 Task: Search one way flight ticket for 5 adults, 2 children, 1 infant in seat and 1 infant on lap in economy from Denver: Denver International Airport to Riverton: Central Wyoming Regional Airport (was Riverton Regional) on 5-4-2023. Choice of flights is United. Number of bags: 10 checked bags. Price is upto 83000. Outbound departure time preference is 6:45.
Action: Mouse moved to (280, 271)
Screenshot: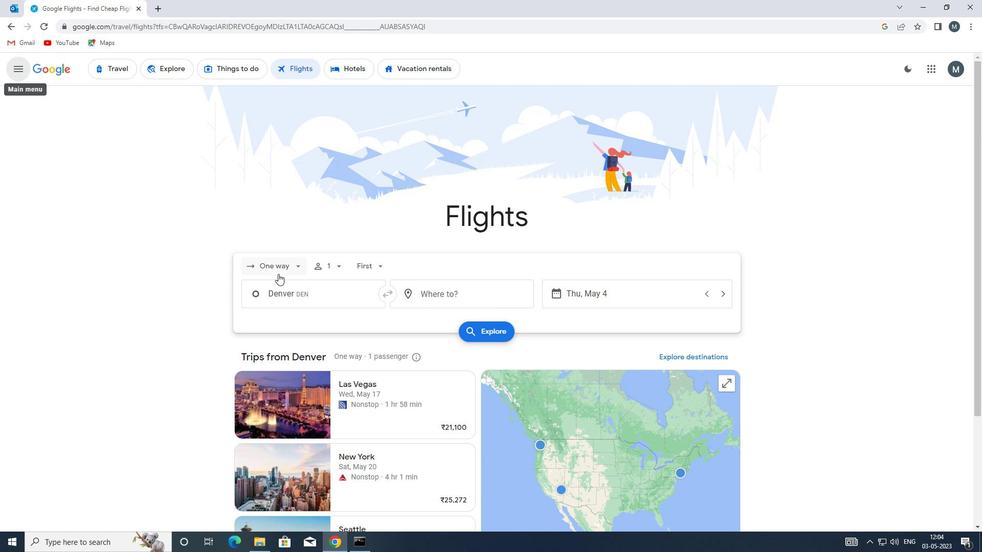 
Action: Mouse pressed left at (280, 271)
Screenshot: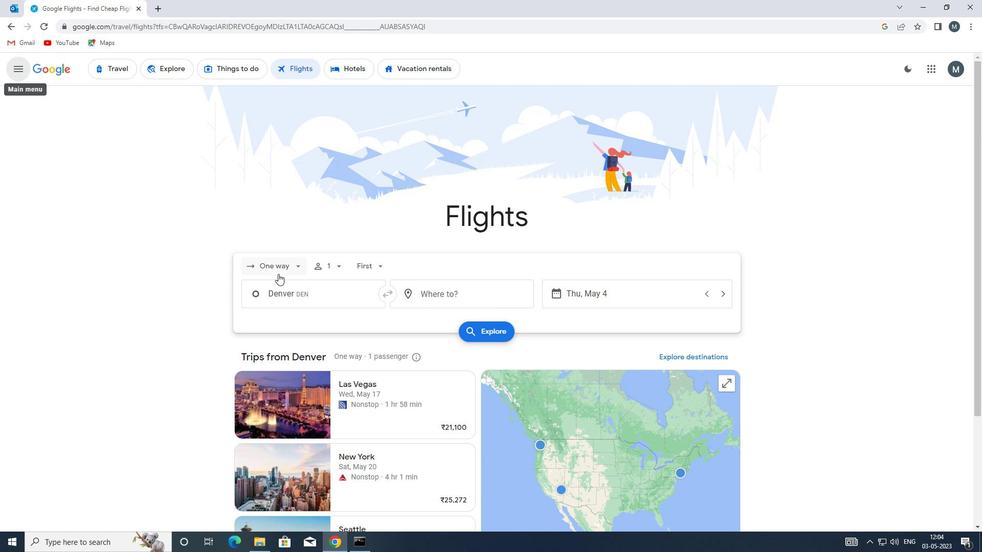 
Action: Mouse moved to (289, 314)
Screenshot: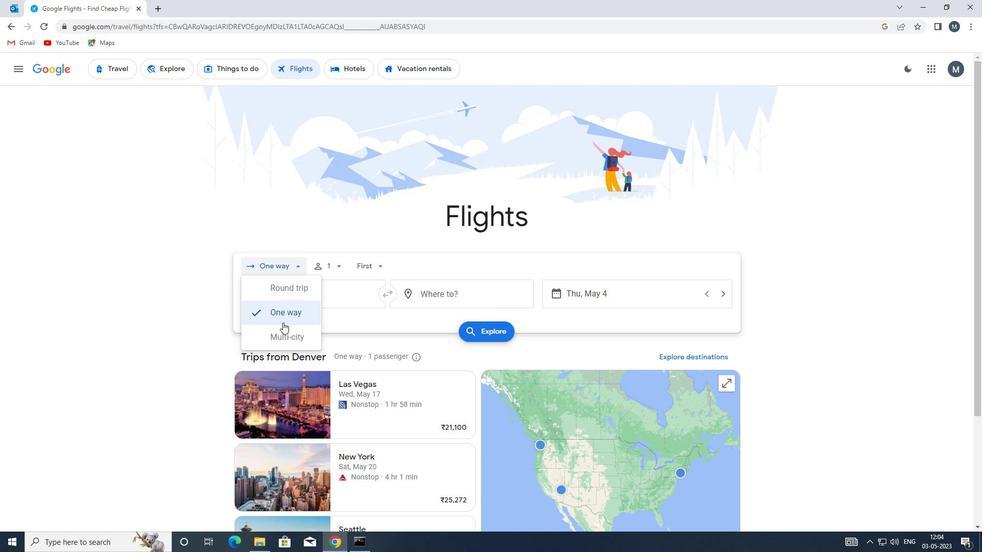 
Action: Mouse pressed left at (289, 314)
Screenshot: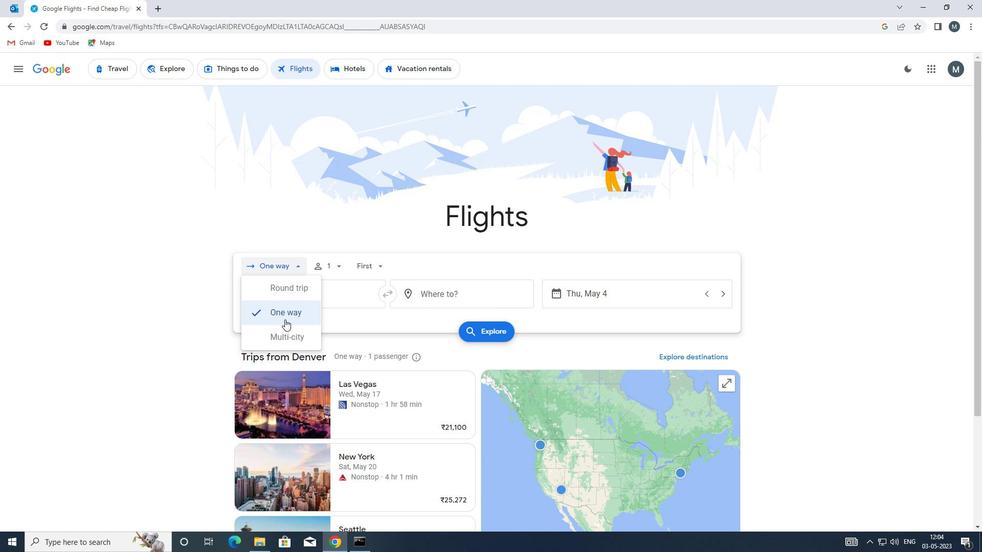 
Action: Mouse moved to (334, 268)
Screenshot: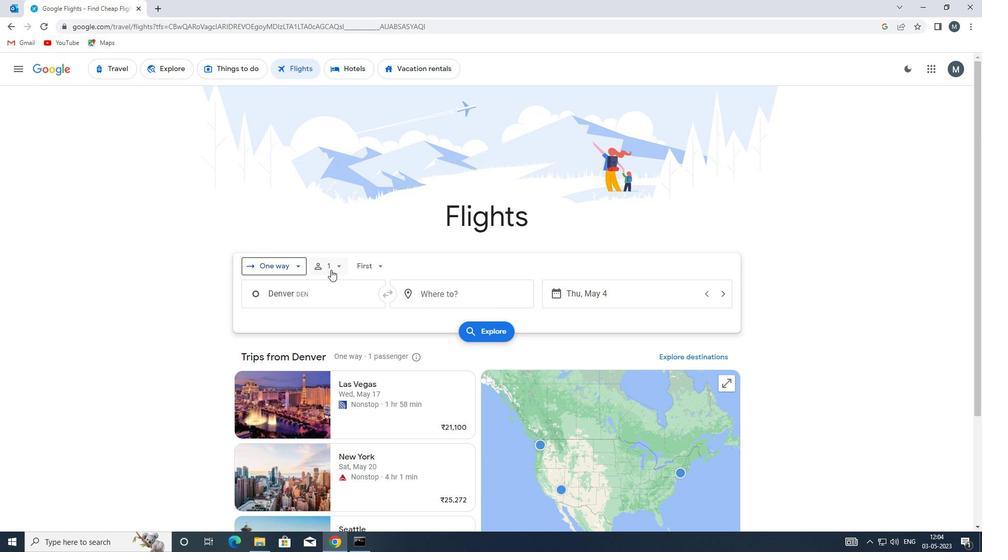 
Action: Mouse pressed left at (334, 268)
Screenshot: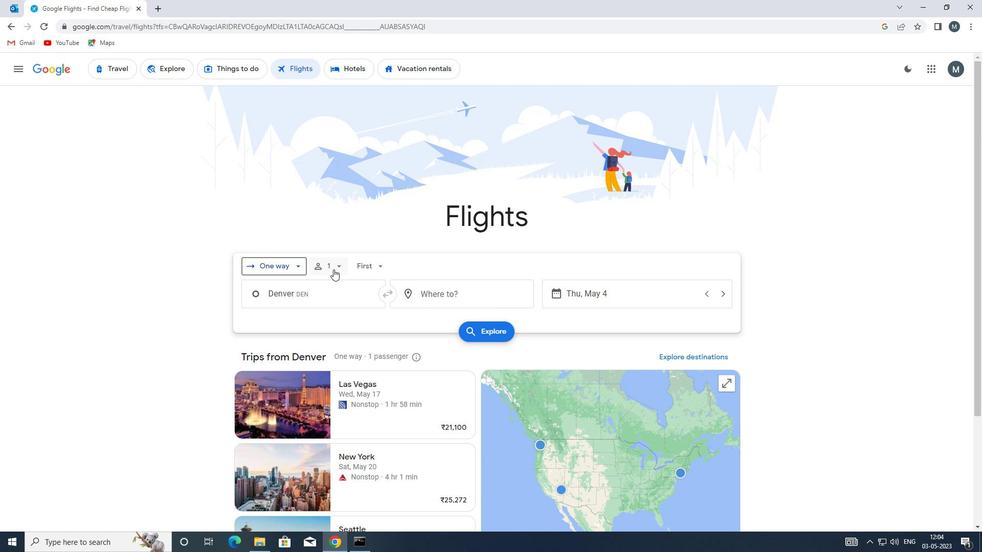 
Action: Mouse moved to (417, 293)
Screenshot: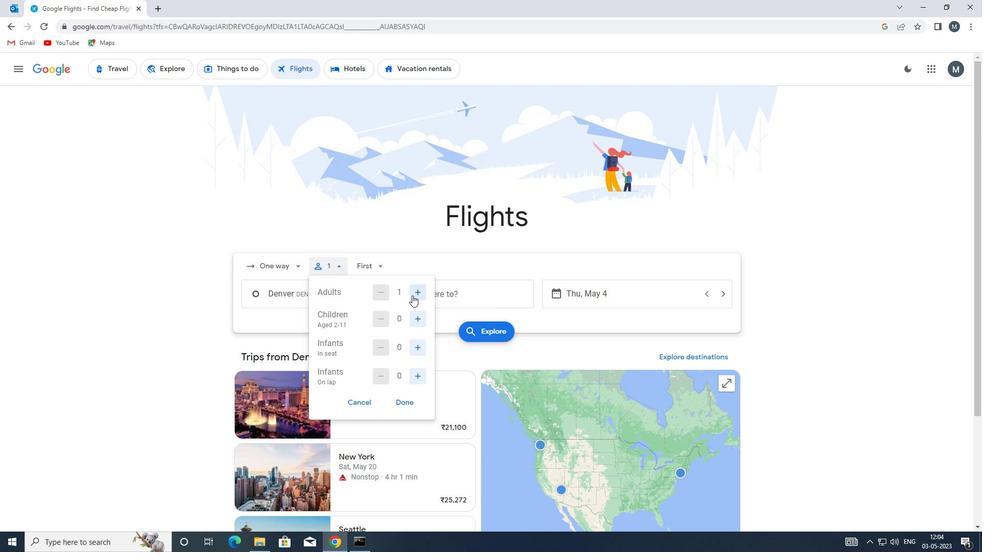 
Action: Mouse pressed left at (417, 293)
Screenshot: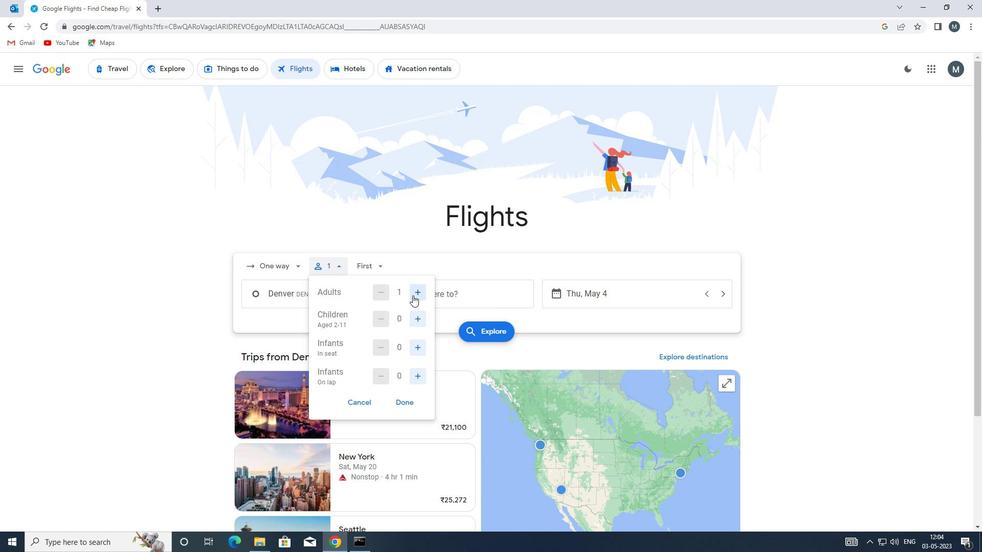 
Action: Mouse pressed left at (417, 293)
Screenshot: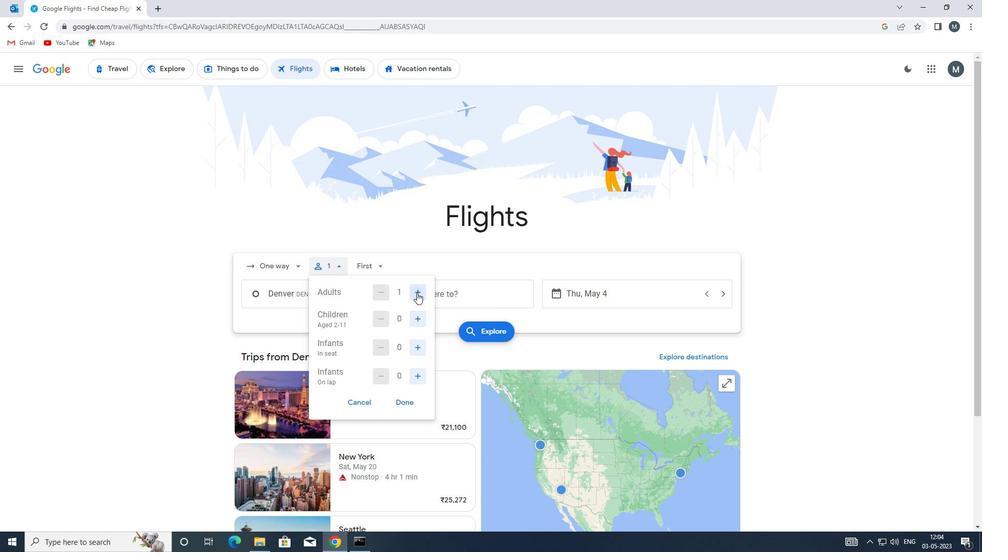 
Action: Mouse pressed left at (417, 293)
Screenshot: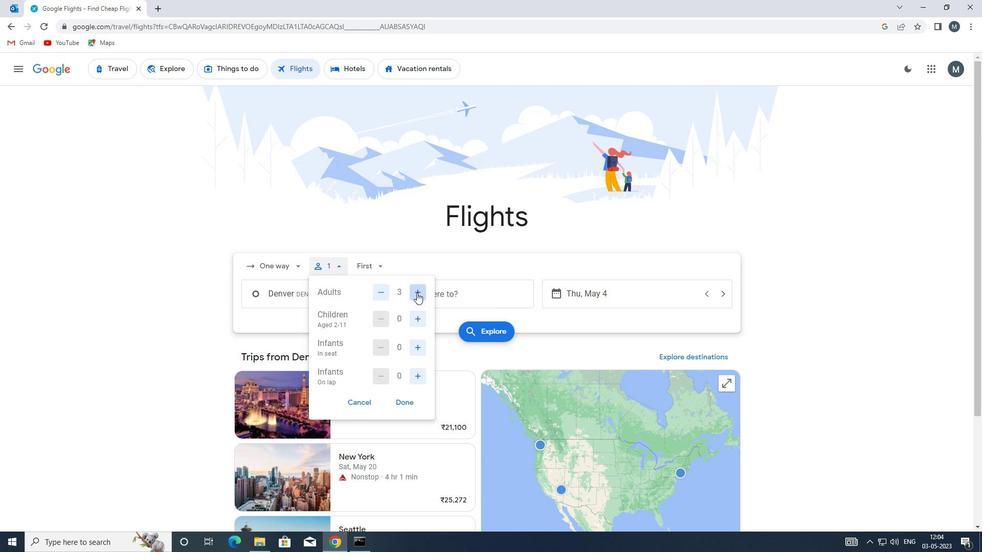 
Action: Mouse pressed left at (417, 293)
Screenshot: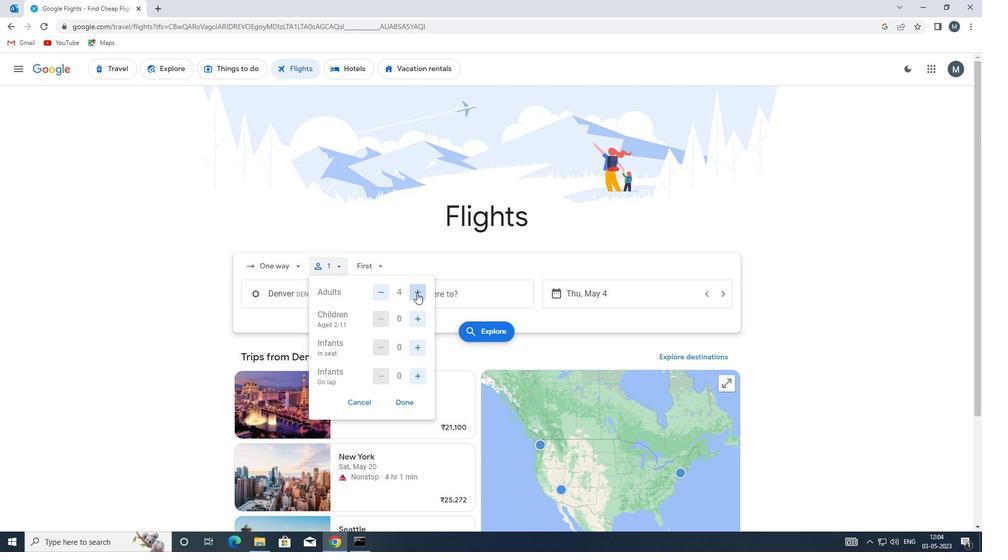 
Action: Mouse moved to (419, 322)
Screenshot: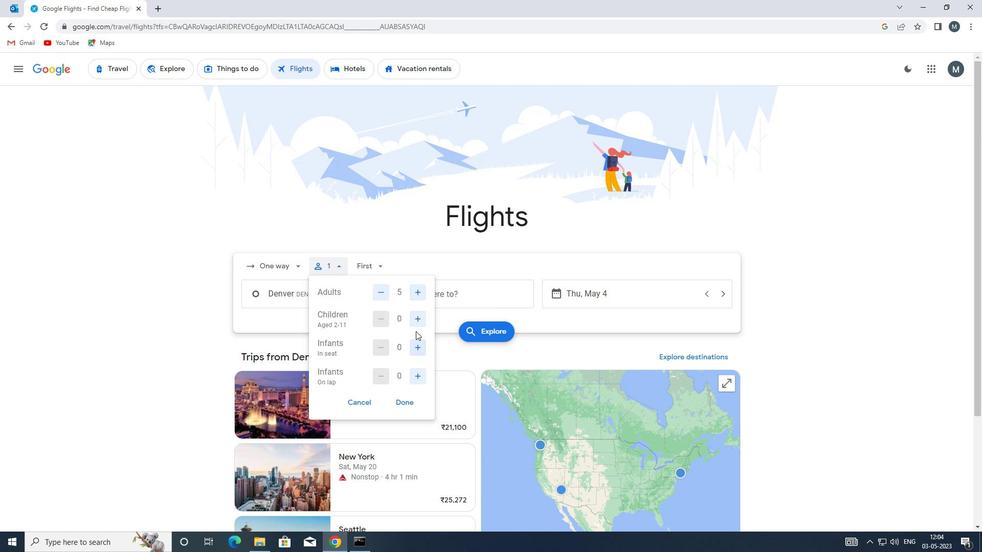 
Action: Mouse pressed left at (419, 322)
Screenshot: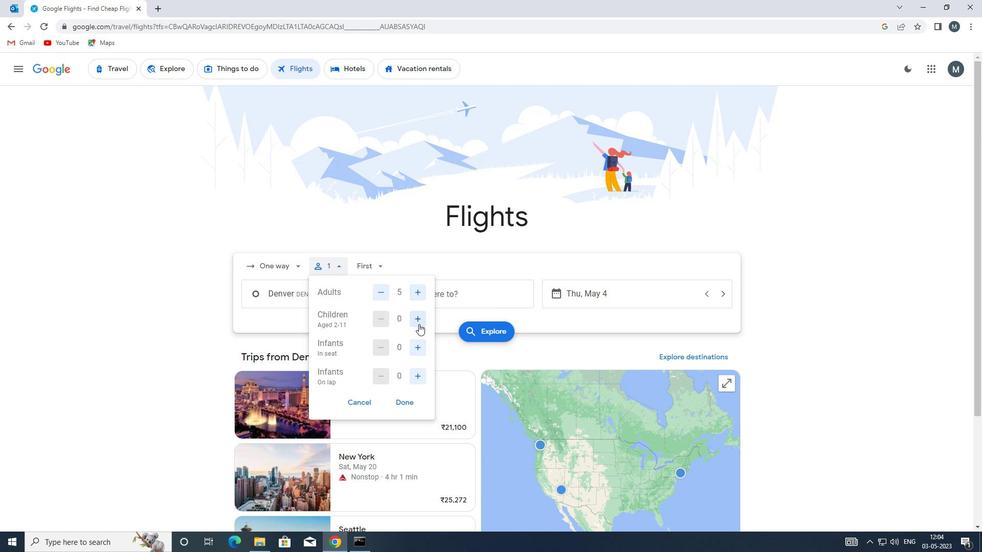 
Action: Mouse moved to (419, 319)
Screenshot: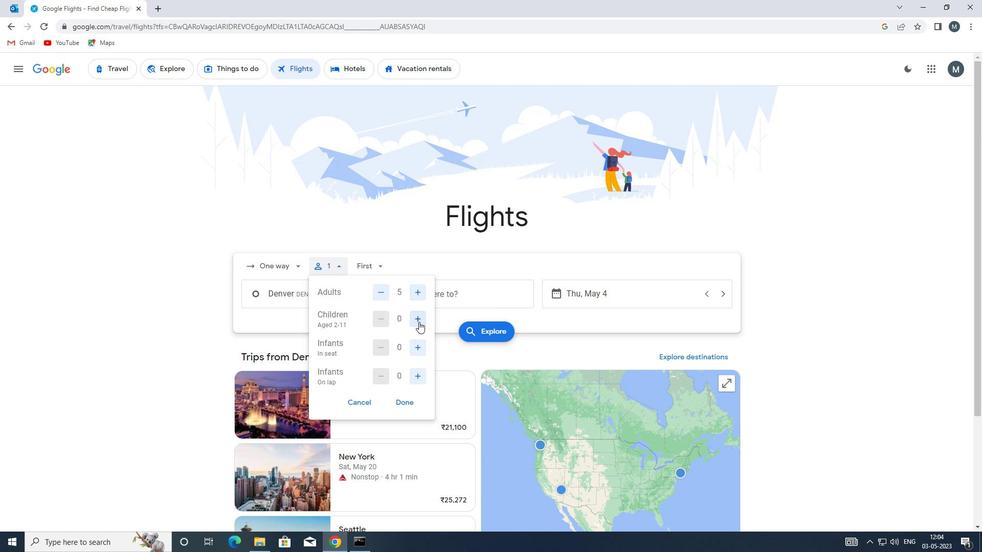 
Action: Mouse pressed left at (419, 319)
Screenshot: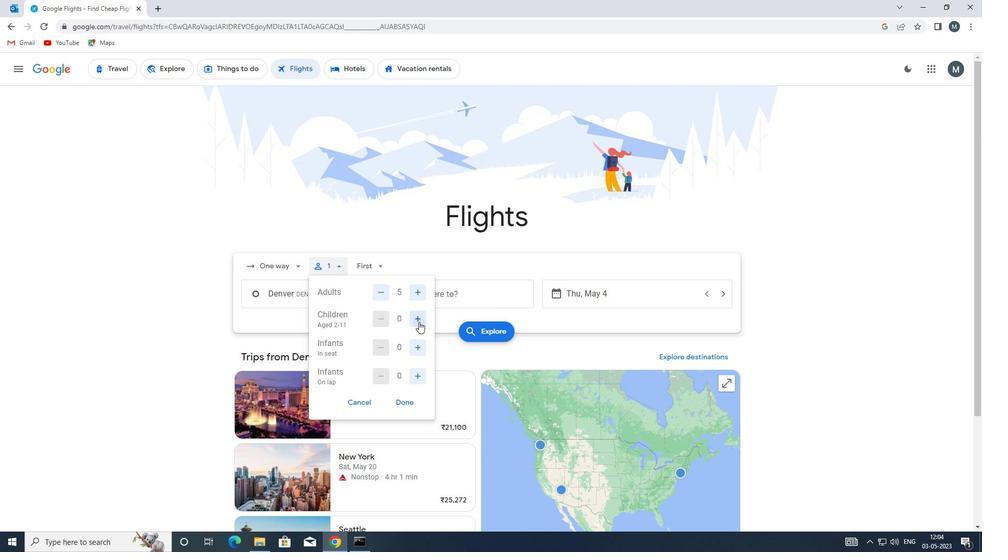 
Action: Mouse moved to (414, 343)
Screenshot: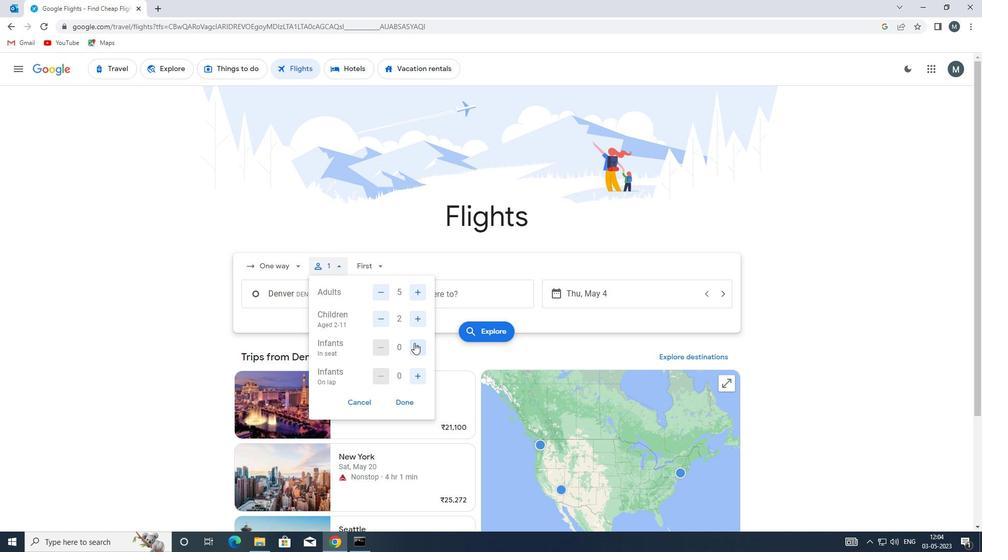 
Action: Mouse pressed left at (414, 343)
Screenshot: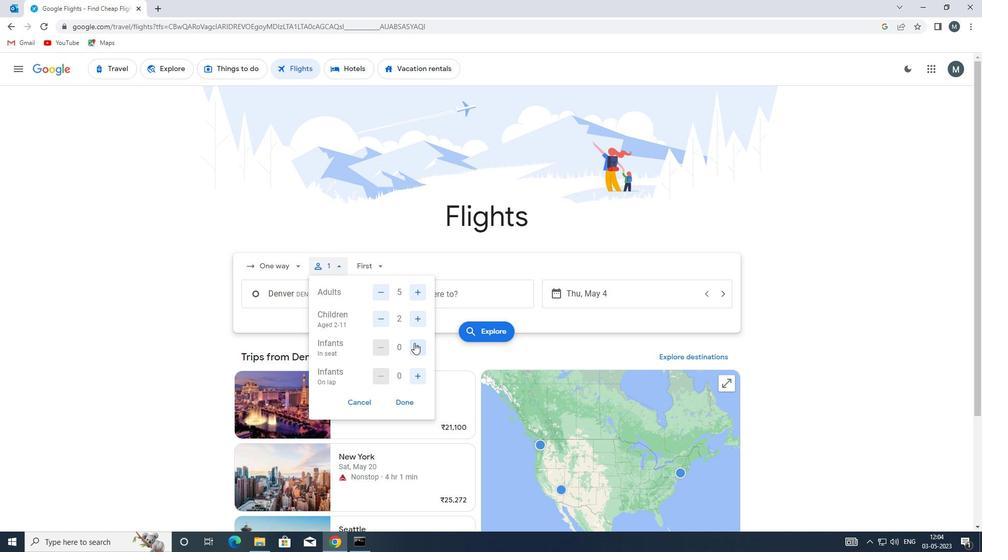 
Action: Mouse moved to (416, 374)
Screenshot: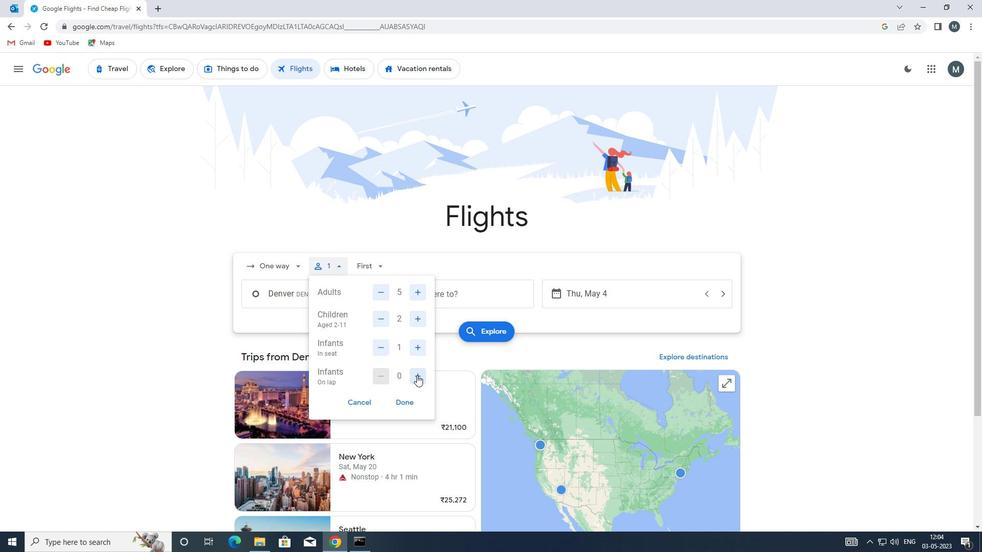 
Action: Mouse pressed left at (416, 374)
Screenshot: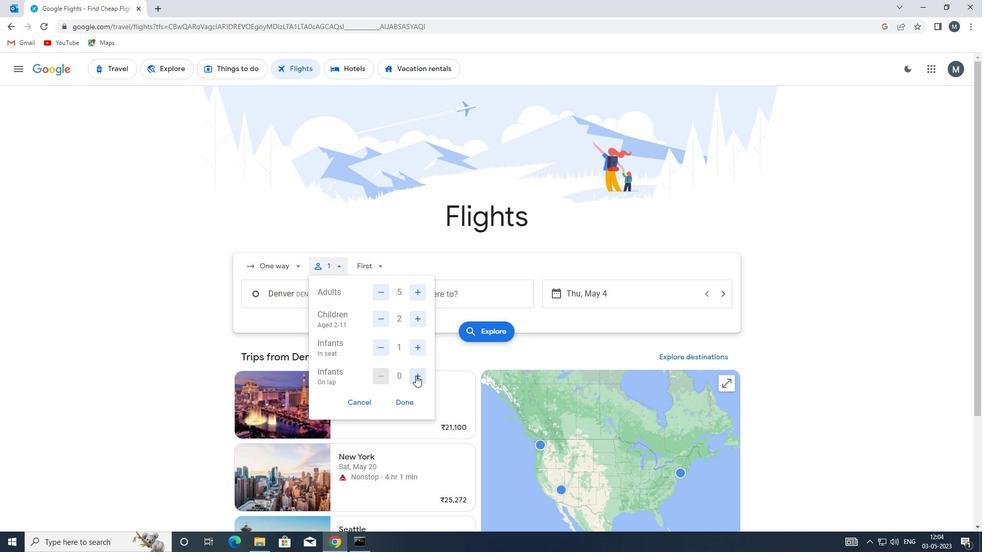 
Action: Mouse moved to (410, 403)
Screenshot: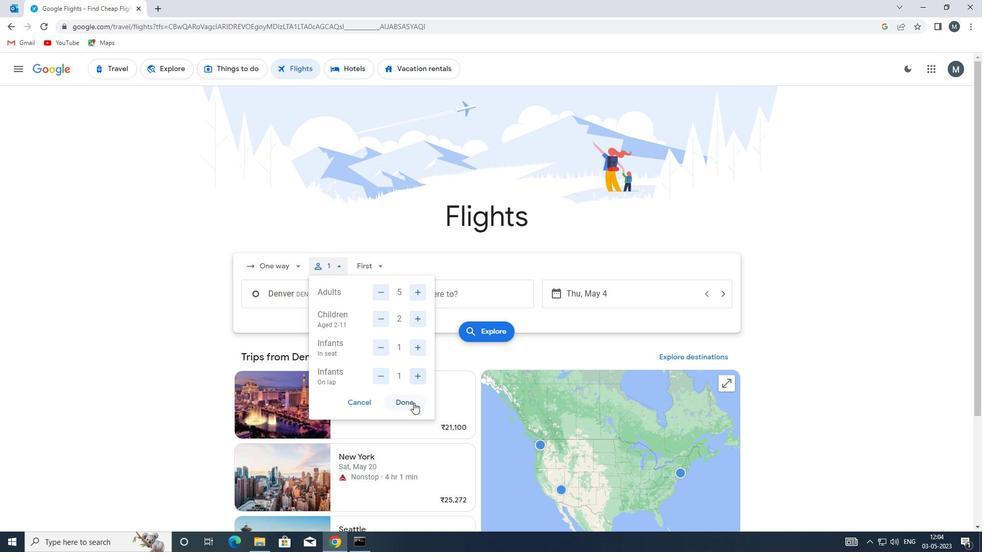 
Action: Mouse pressed left at (410, 403)
Screenshot: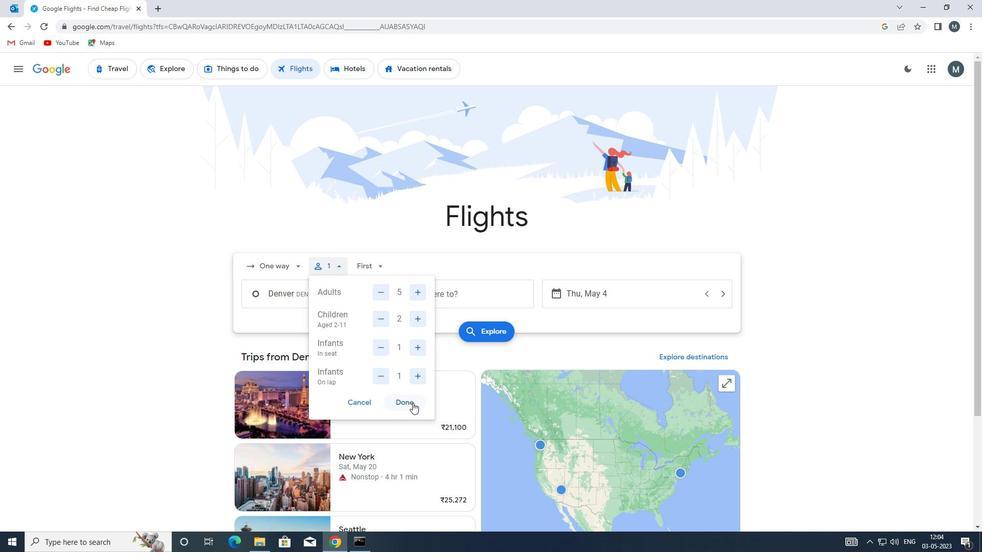 
Action: Mouse moved to (376, 268)
Screenshot: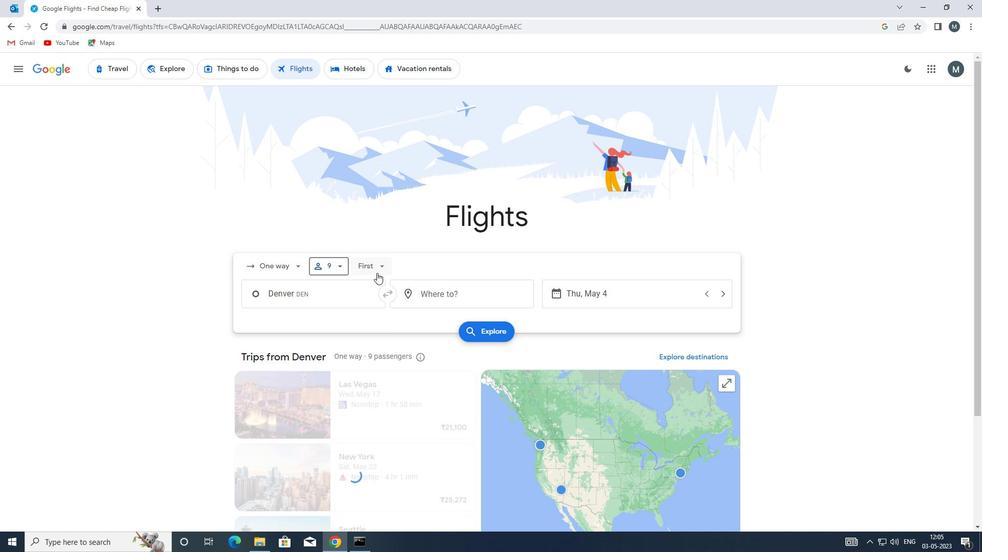 
Action: Mouse pressed left at (376, 268)
Screenshot: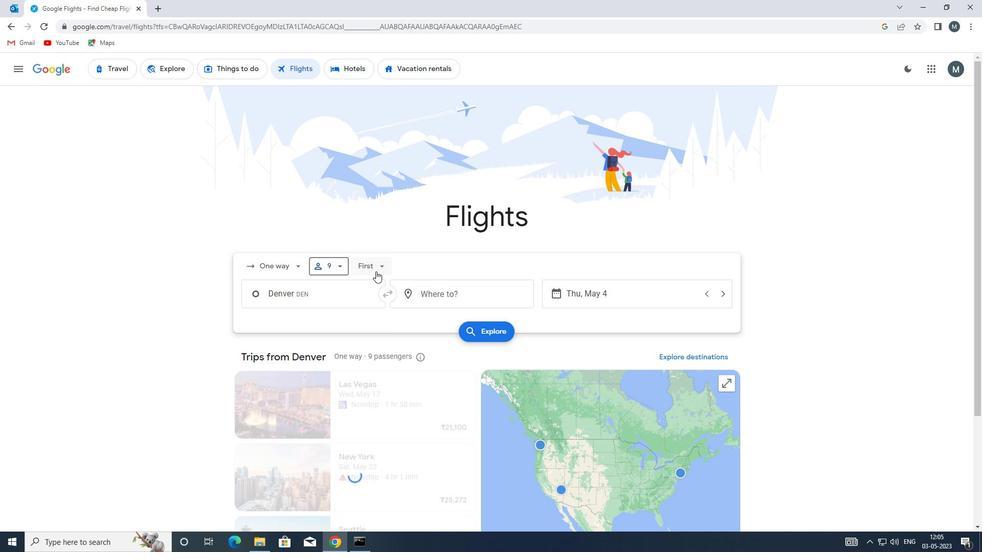 
Action: Mouse moved to (396, 288)
Screenshot: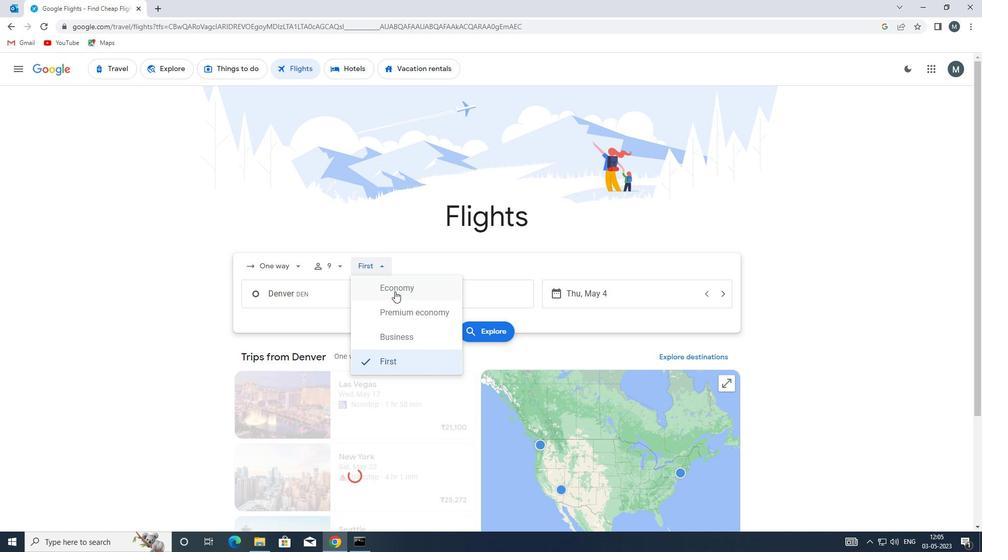 
Action: Mouse pressed left at (396, 288)
Screenshot: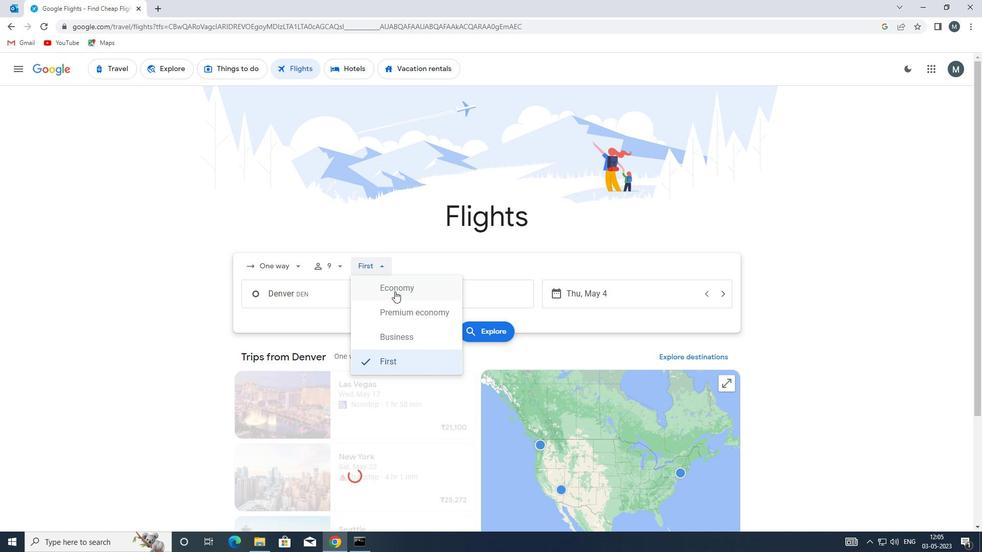 
Action: Mouse moved to (321, 300)
Screenshot: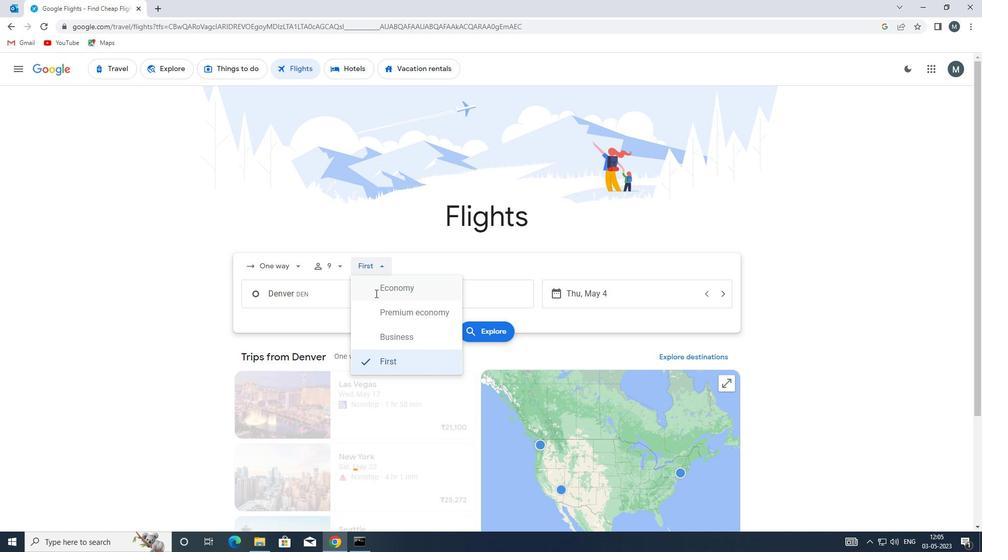 
Action: Mouse pressed left at (321, 300)
Screenshot: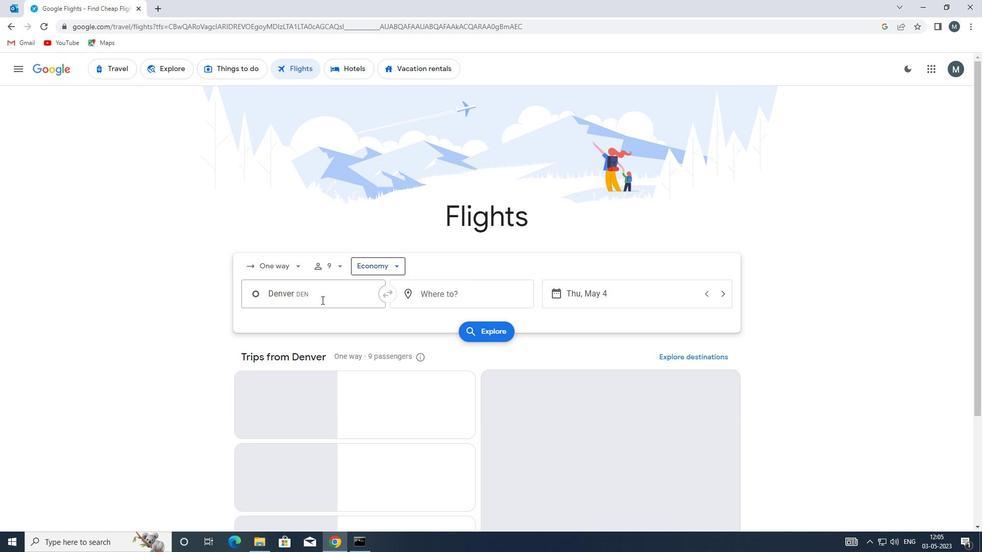 
Action: Mouse moved to (321, 299)
Screenshot: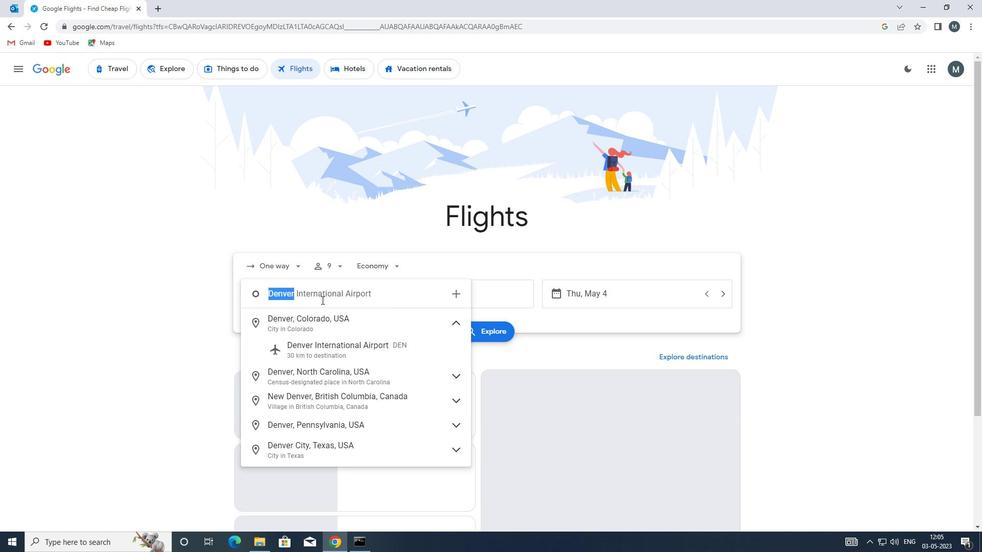 
Action: Key pressed <Key.enter>
Screenshot: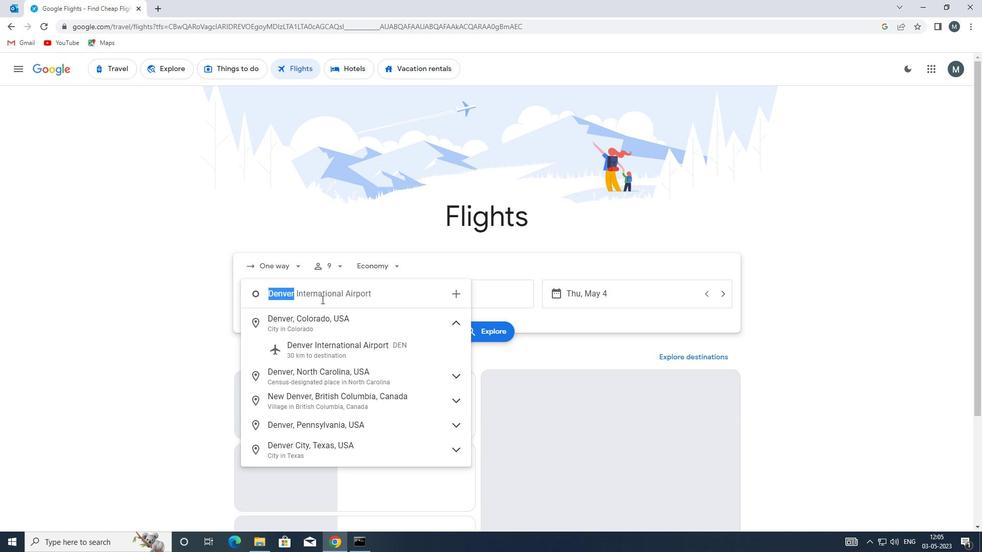 
Action: Mouse moved to (429, 291)
Screenshot: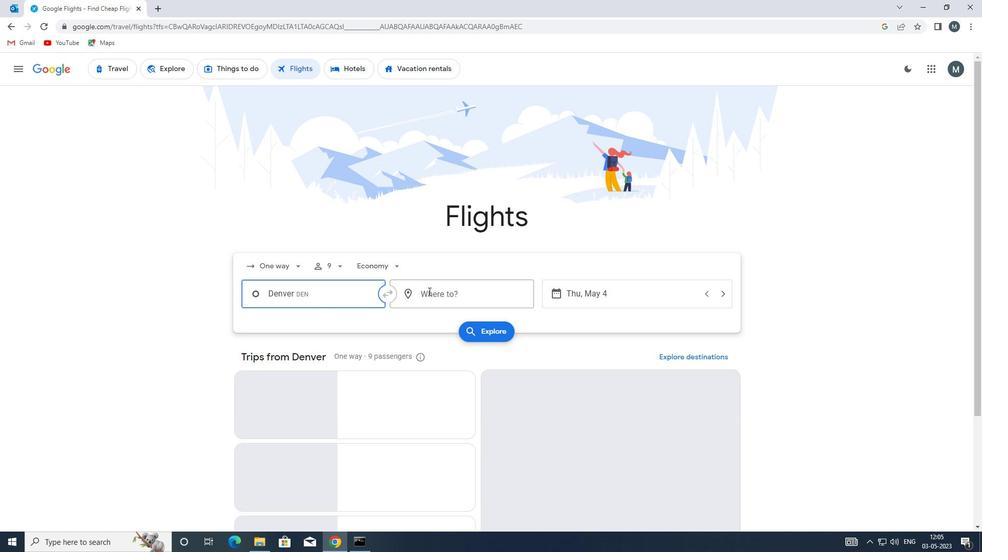 
Action: Mouse pressed left at (429, 291)
Screenshot: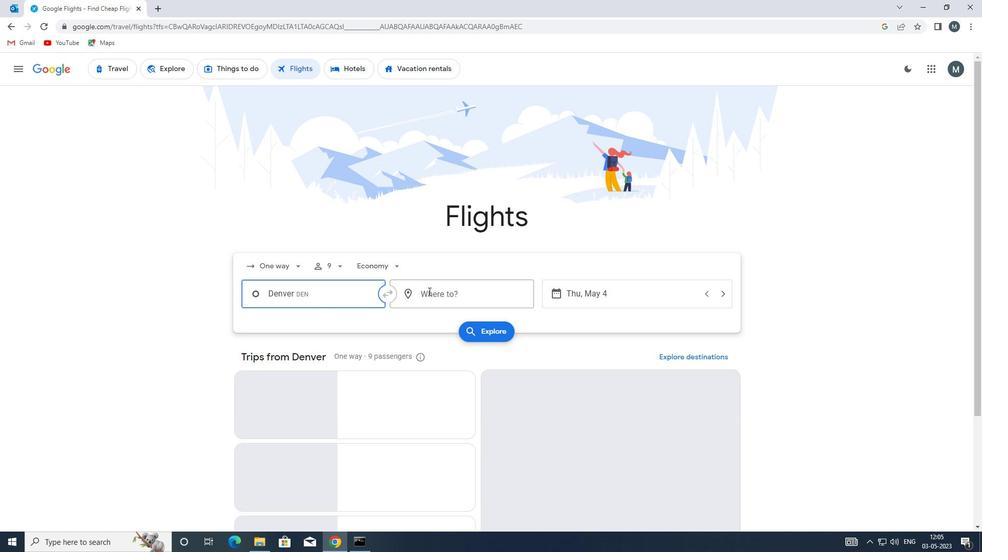 
Action: Mouse moved to (428, 291)
Screenshot: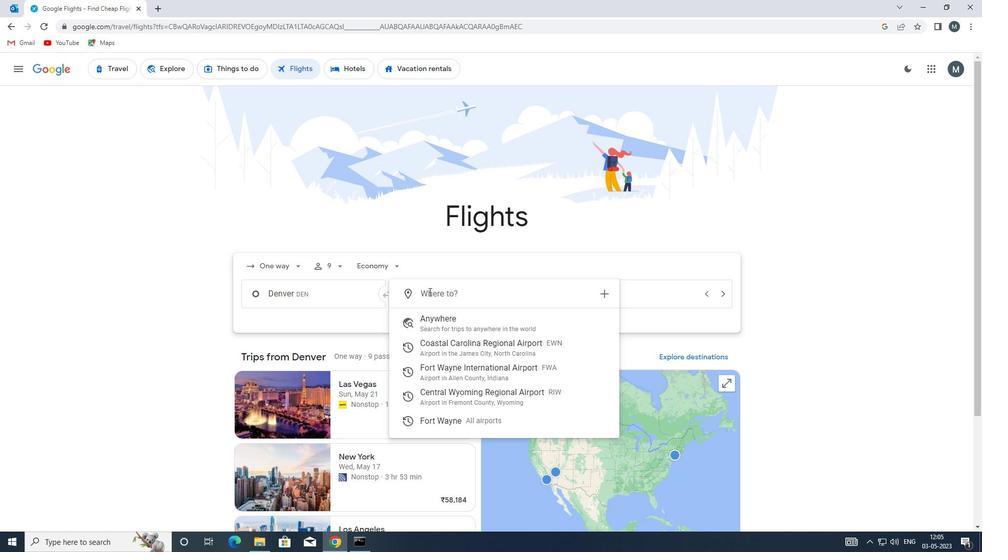 
Action: Key pressed ri
Screenshot: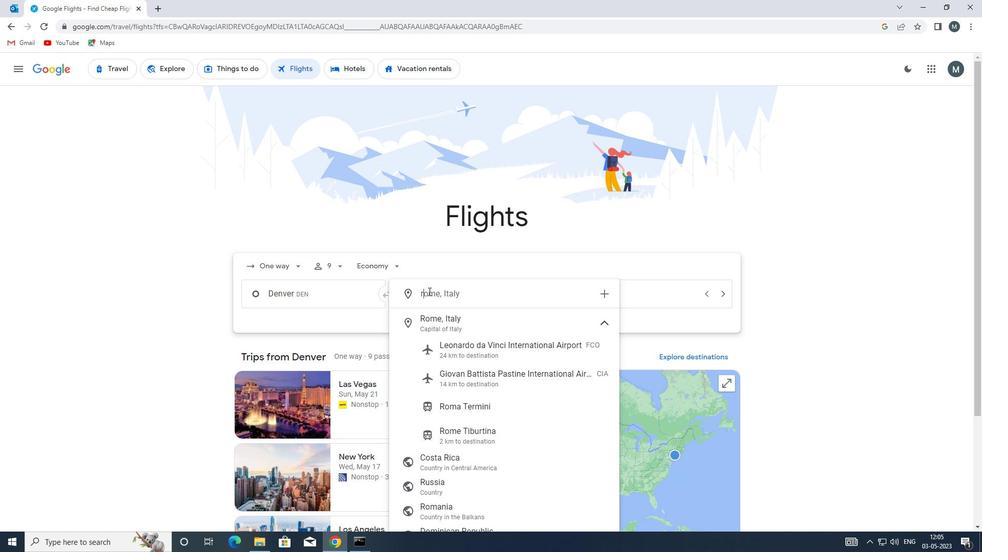 
Action: Mouse moved to (426, 289)
Screenshot: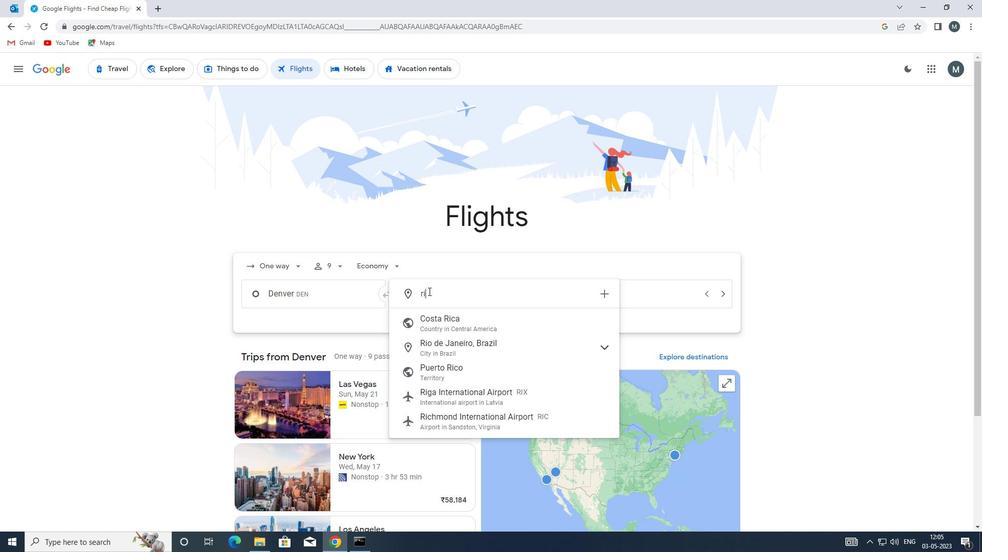 
Action: Key pressed w
Screenshot: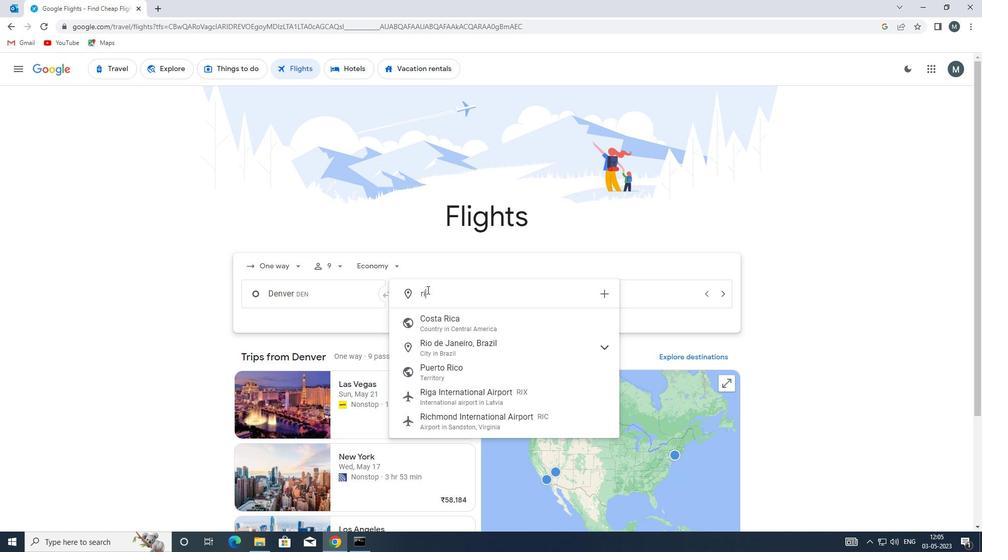 
Action: Mouse moved to (478, 324)
Screenshot: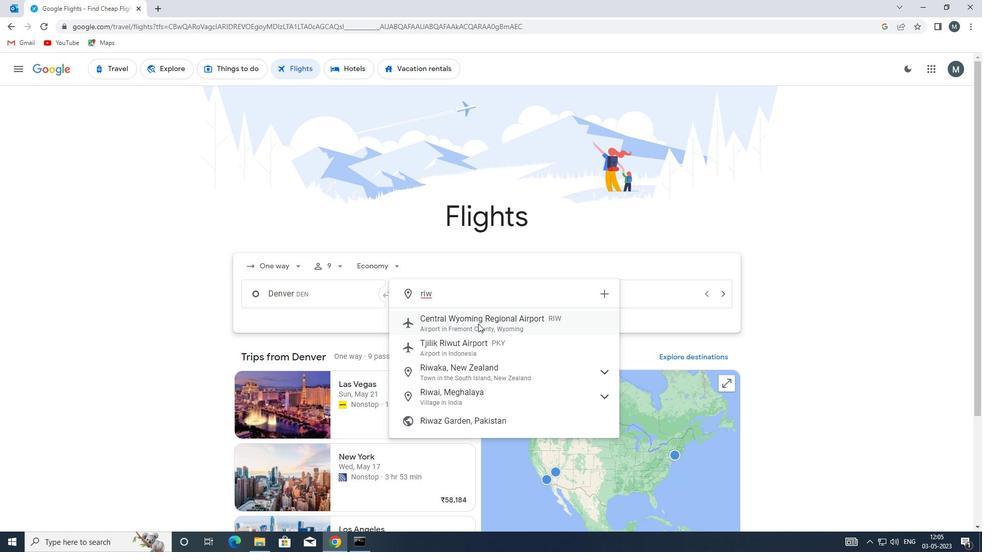 
Action: Mouse pressed left at (478, 324)
Screenshot: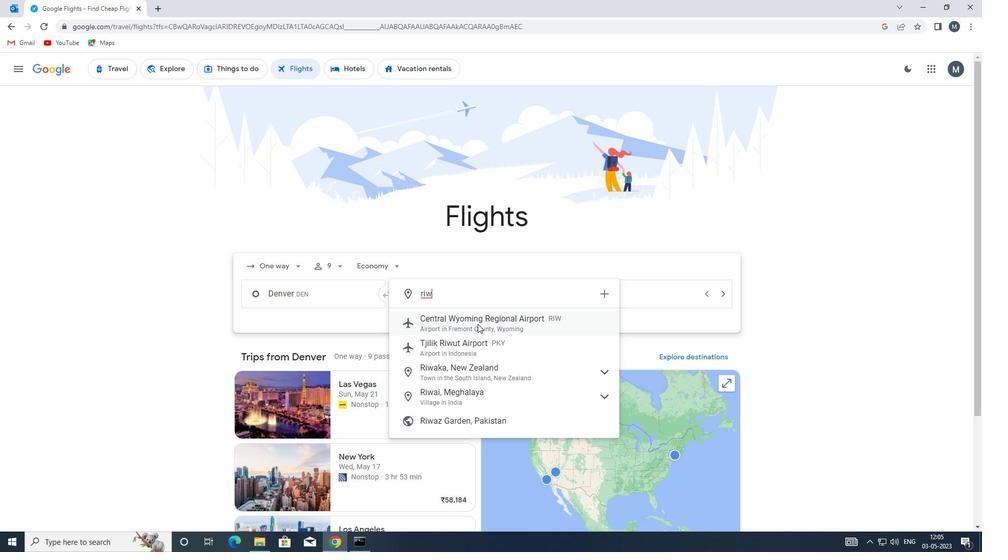 
Action: Mouse moved to (565, 292)
Screenshot: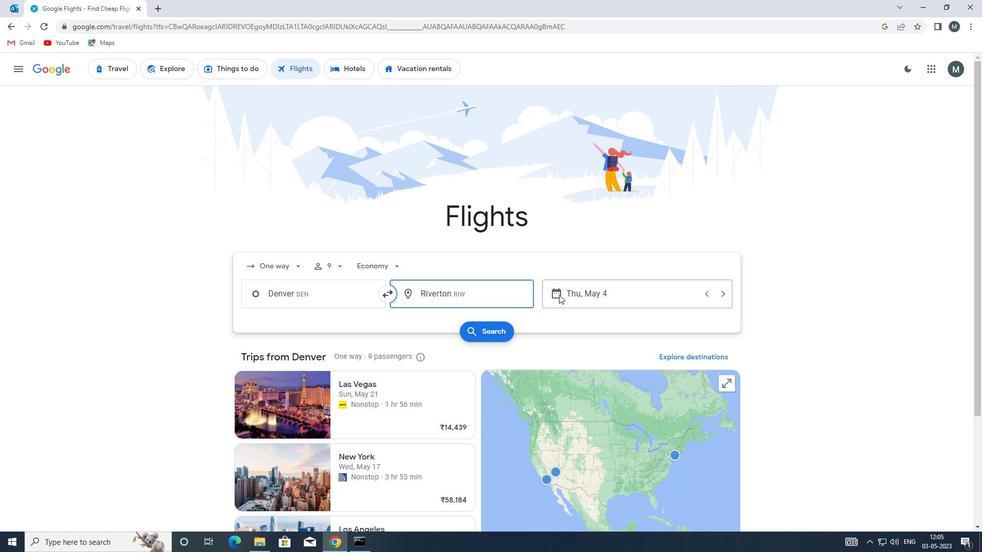 
Action: Mouse pressed left at (565, 292)
Screenshot: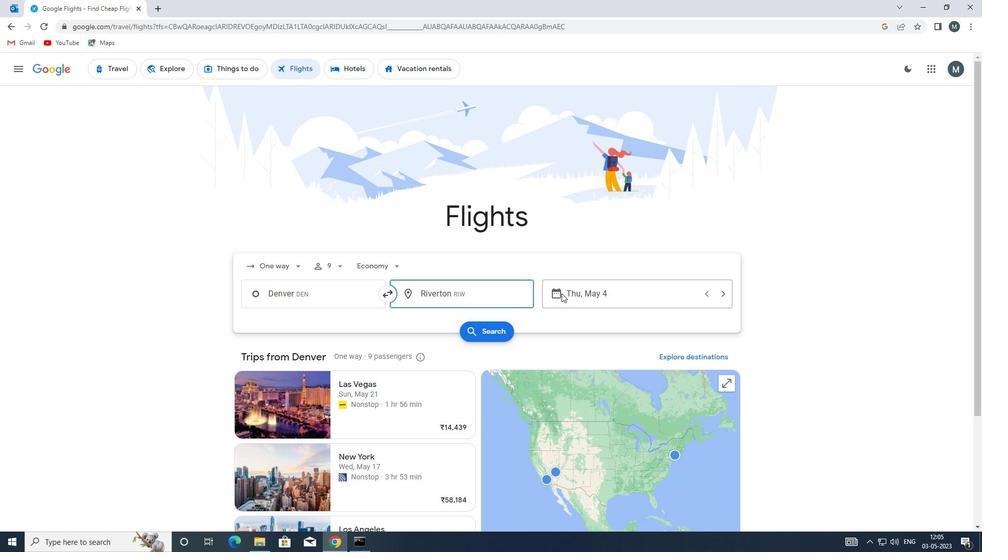 
Action: Mouse moved to (469, 343)
Screenshot: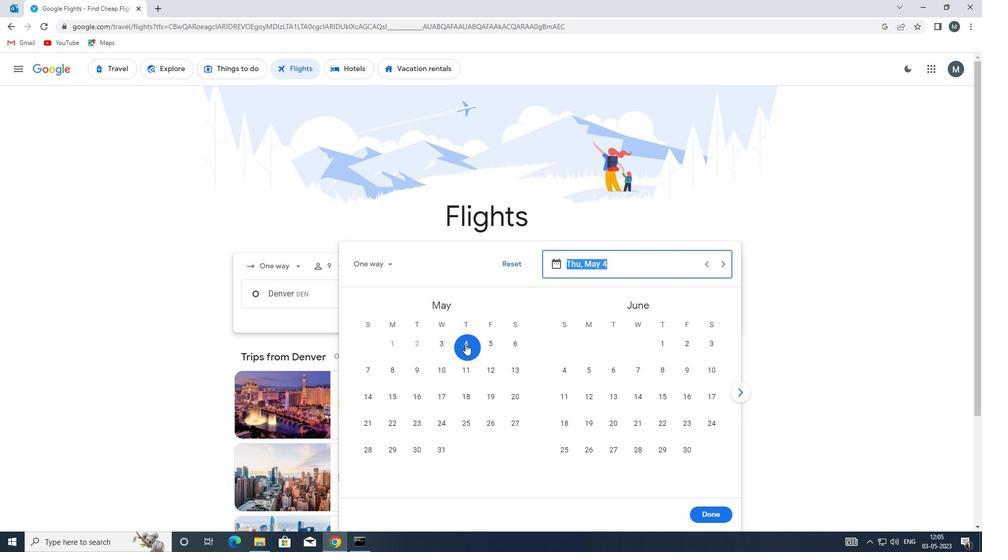 
Action: Mouse pressed left at (469, 343)
Screenshot: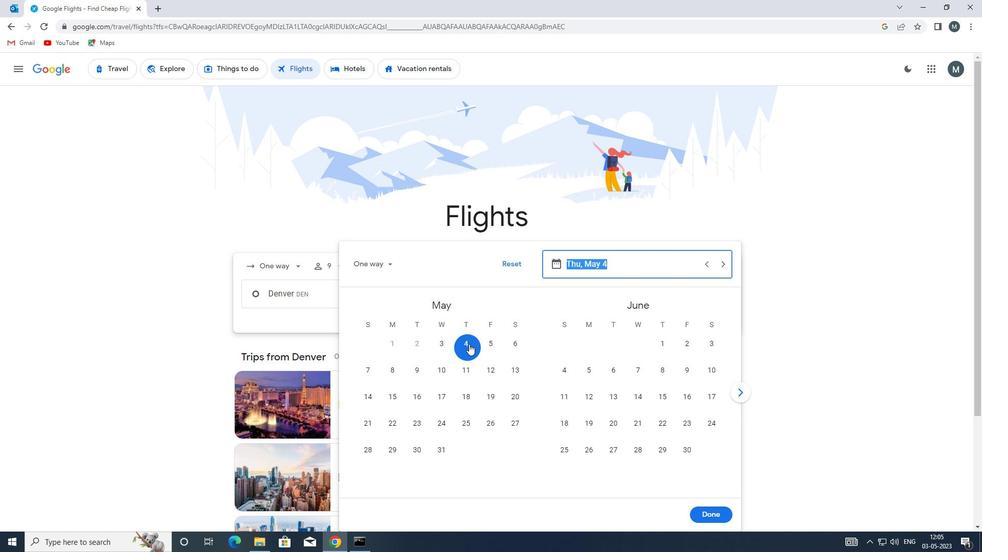
Action: Mouse moved to (711, 515)
Screenshot: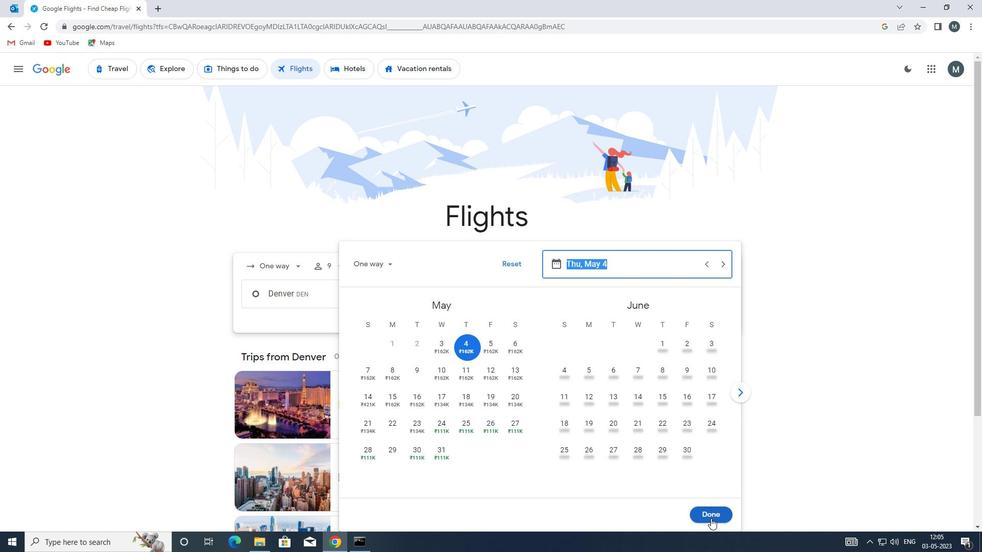 
Action: Mouse pressed left at (711, 515)
Screenshot: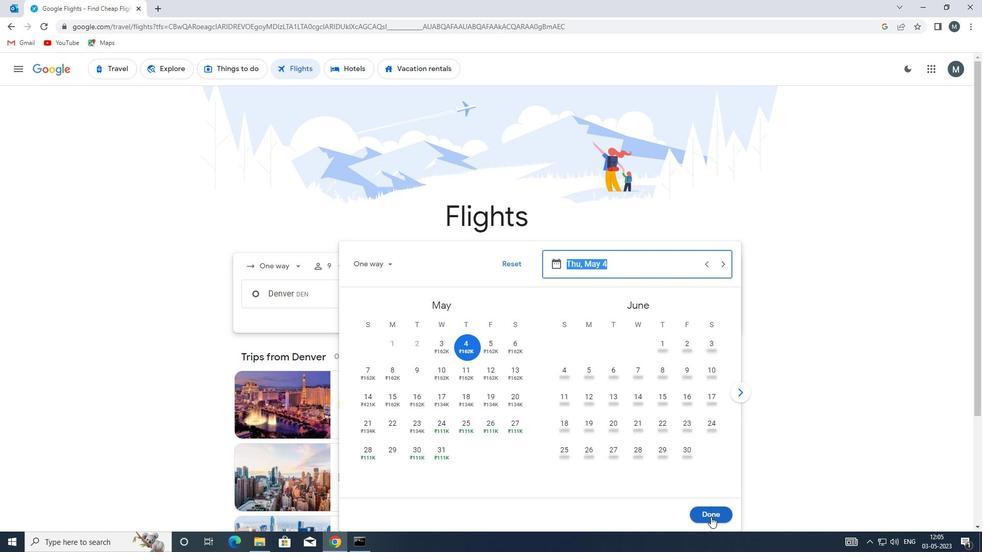 
Action: Mouse moved to (484, 330)
Screenshot: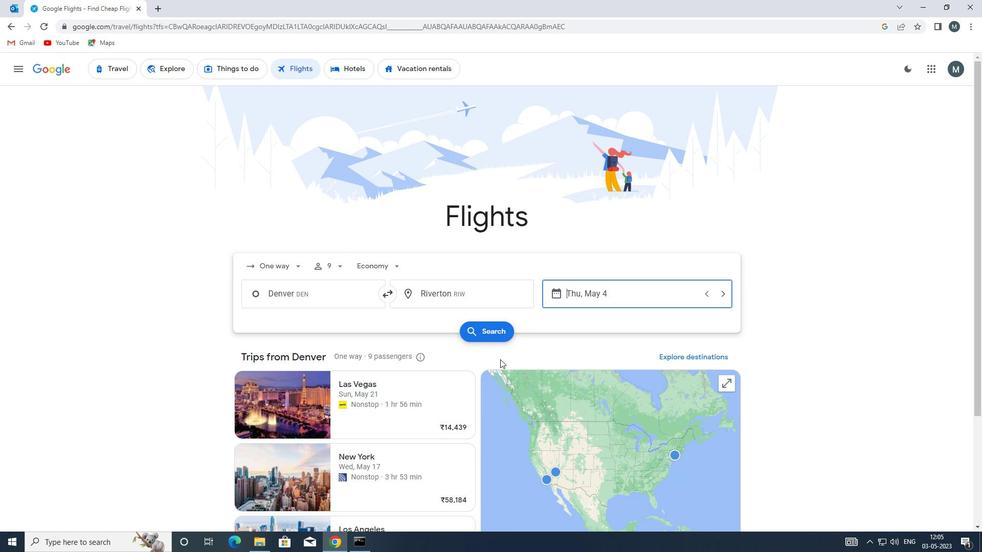 
Action: Mouse pressed left at (484, 330)
Screenshot: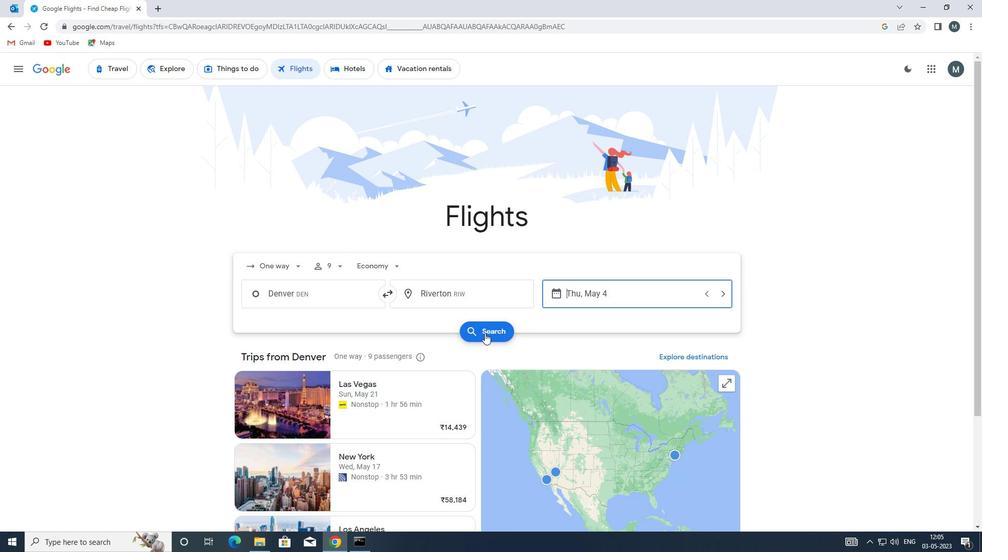 
Action: Mouse moved to (240, 162)
Screenshot: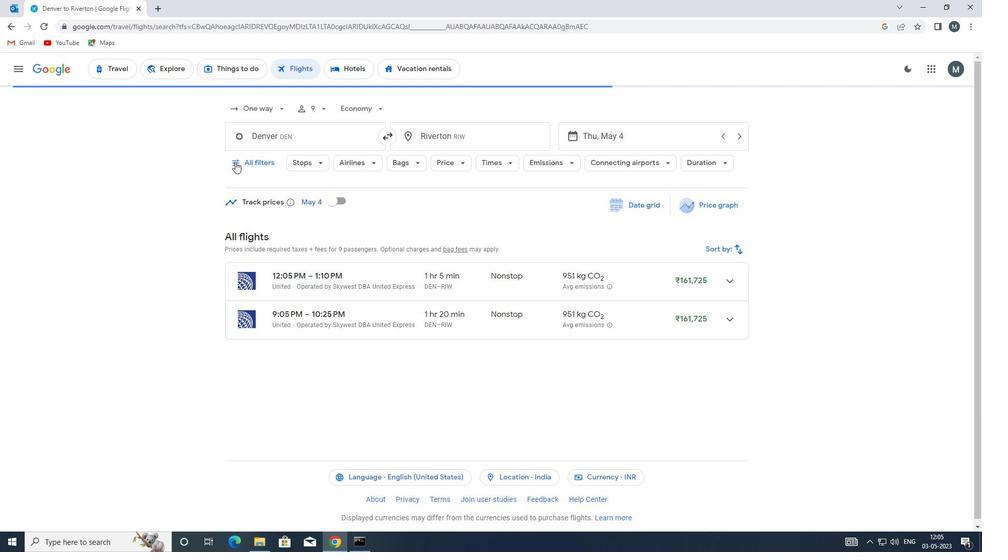 
Action: Mouse pressed left at (240, 162)
Screenshot: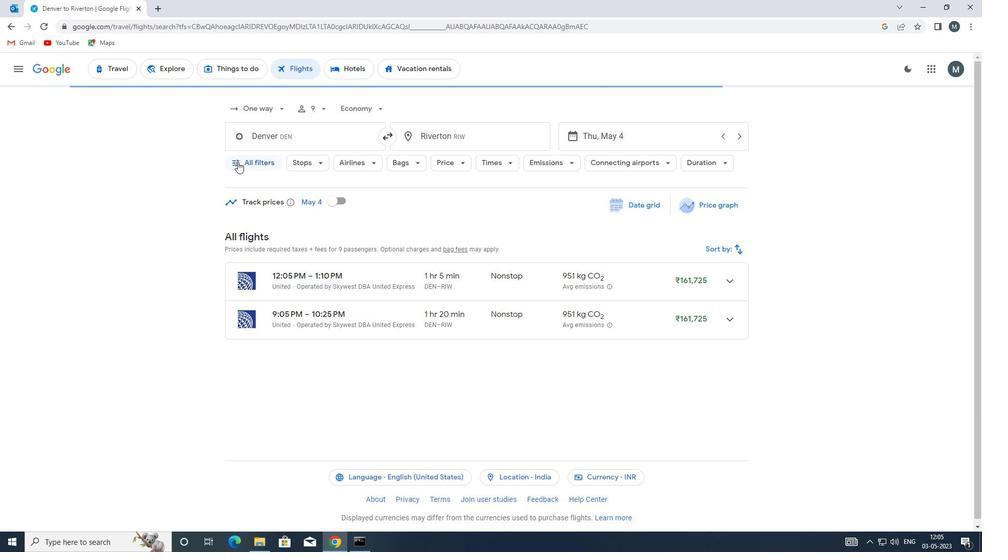 
Action: Mouse moved to (261, 275)
Screenshot: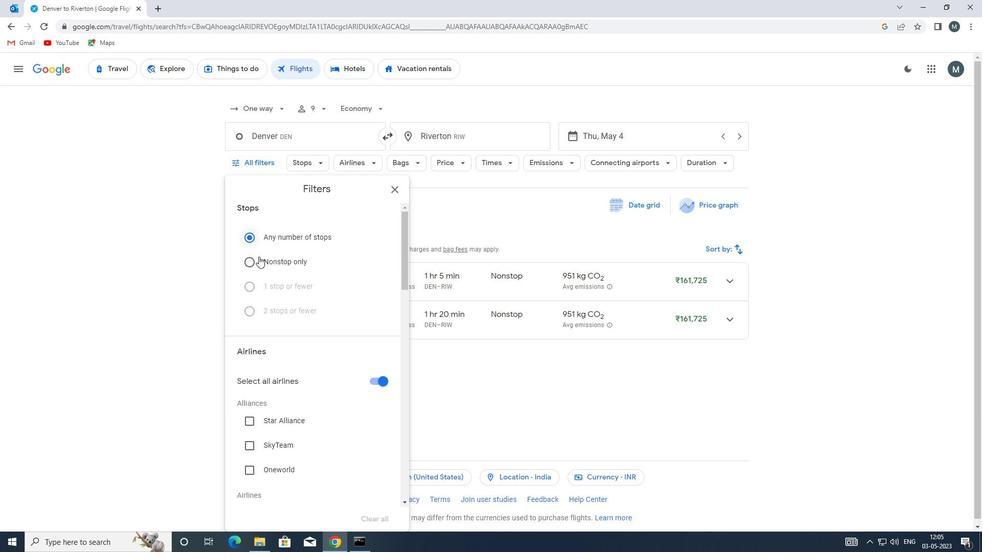 
Action: Mouse scrolled (261, 275) with delta (0, 0)
Screenshot: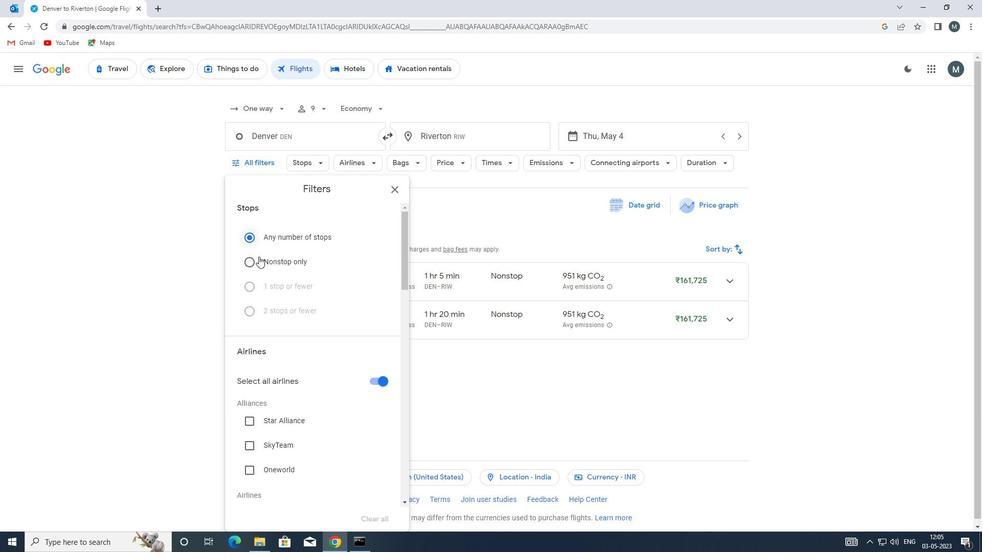 
Action: Mouse moved to (262, 285)
Screenshot: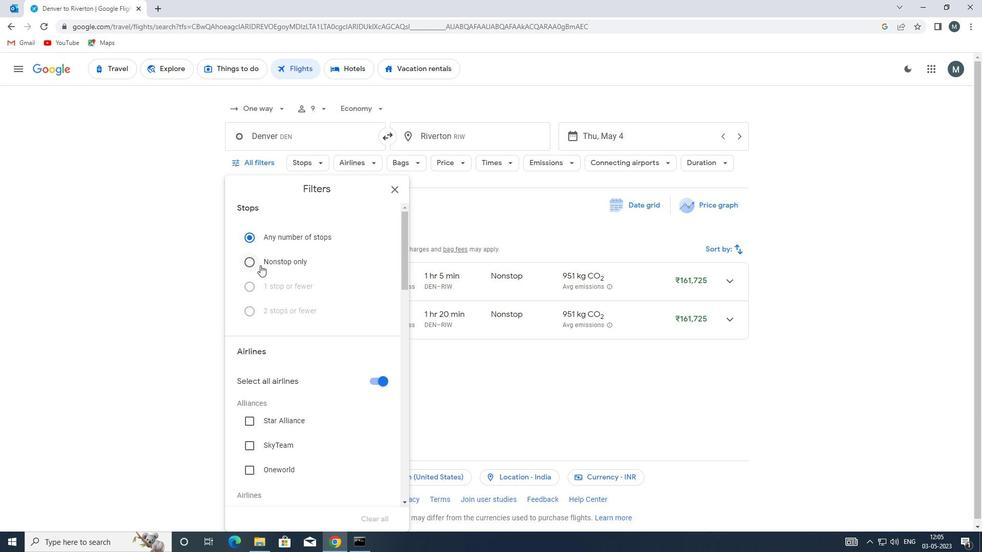 
Action: Mouse scrolled (262, 285) with delta (0, 0)
Screenshot: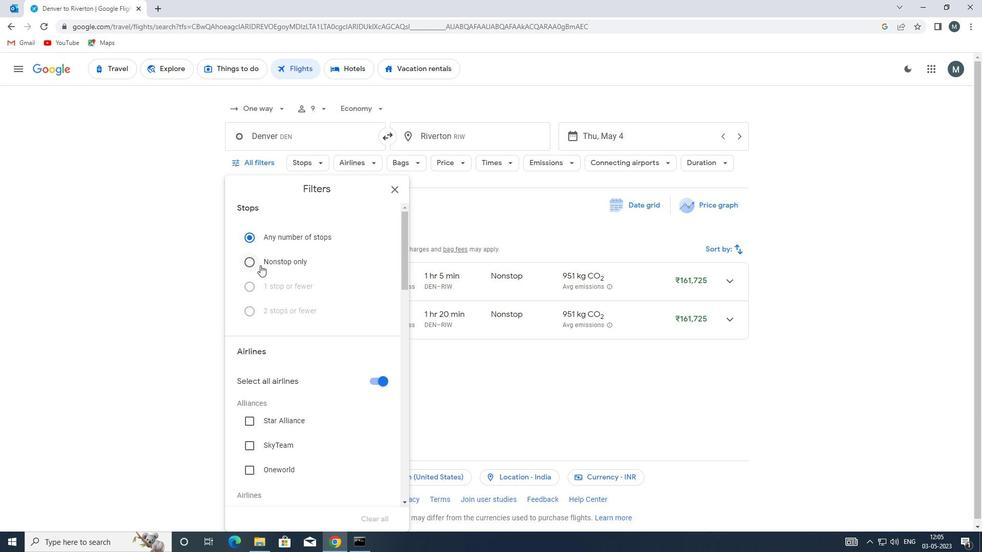 
Action: Mouse moved to (382, 277)
Screenshot: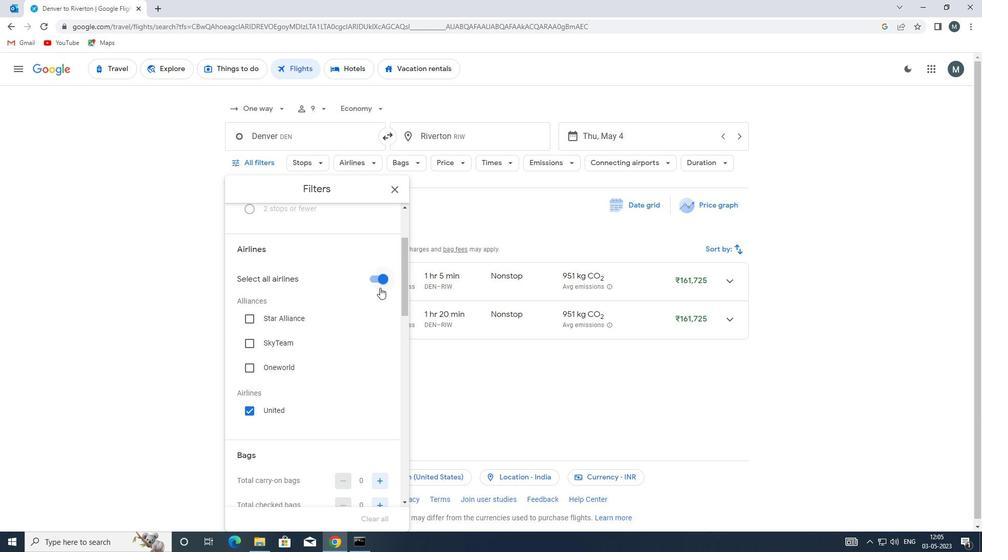 
Action: Mouse pressed left at (382, 277)
Screenshot: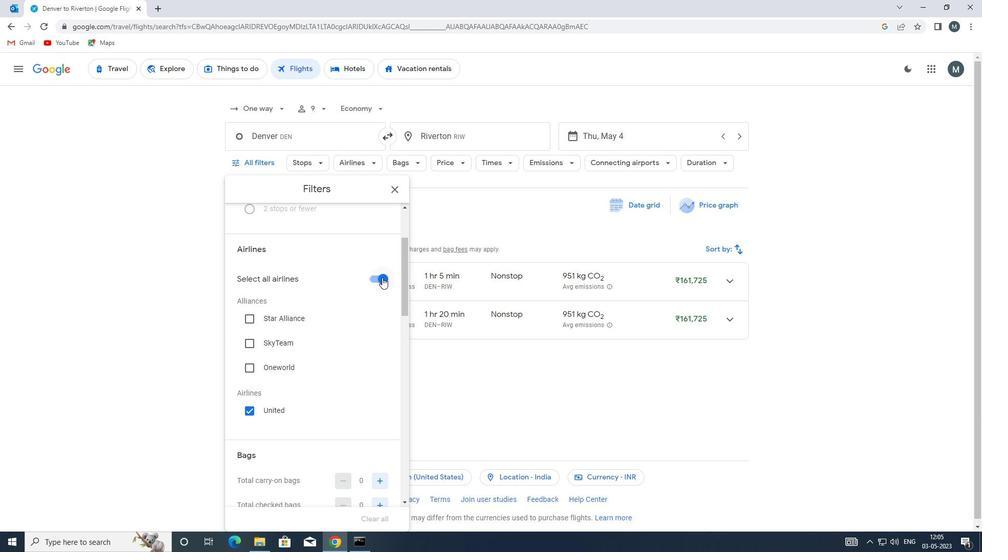 
Action: Mouse moved to (287, 308)
Screenshot: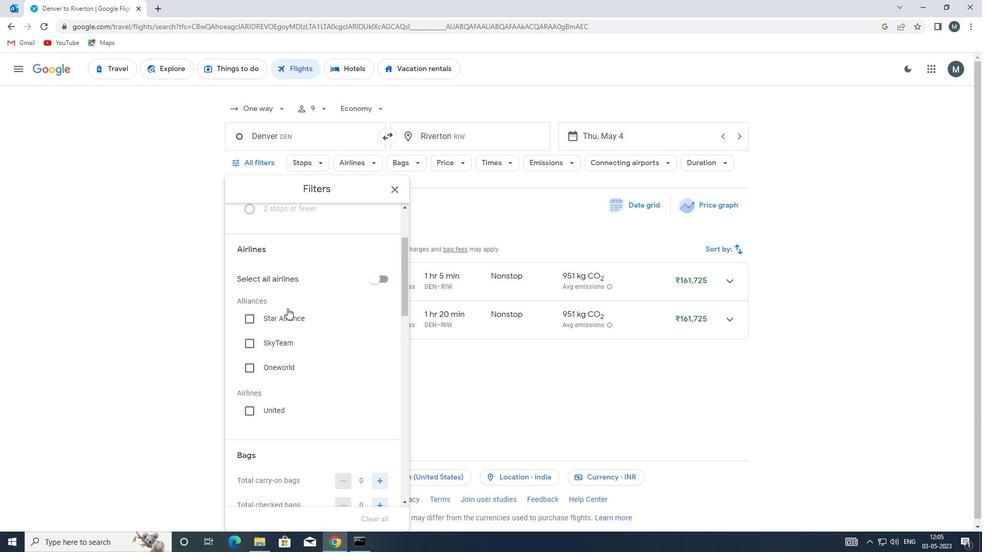 
Action: Mouse scrolled (287, 307) with delta (0, 0)
Screenshot: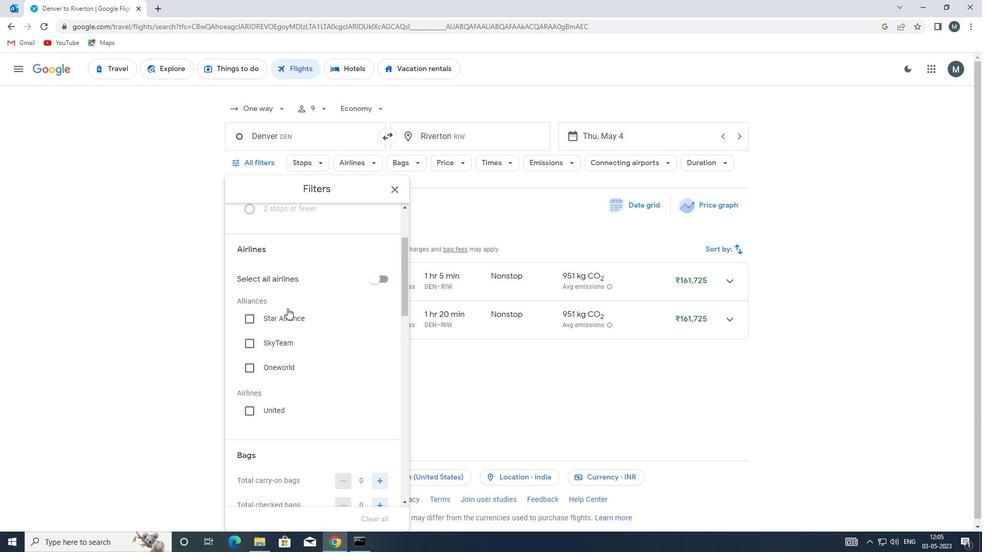 
Action: Mouse moved to (246, 360)
Screenshot: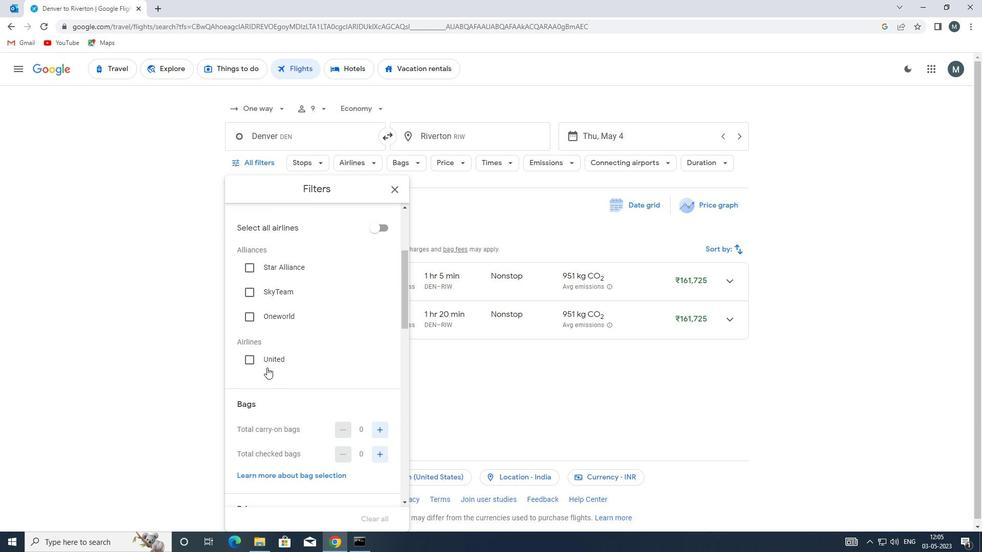 
Action: Mouse pressed left at (246, 360)
Screenshot: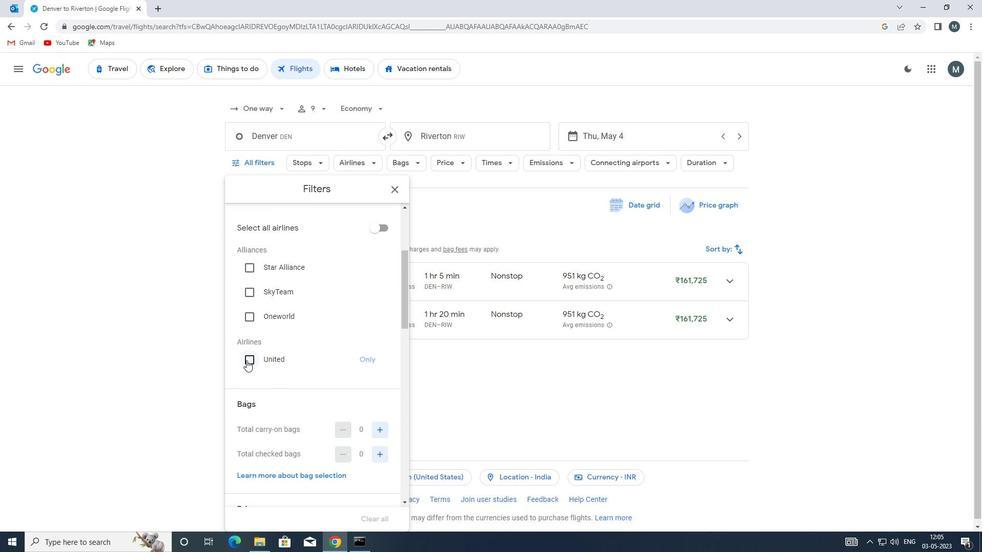 
Action: Mouse moved to (301, 349)
Screenshot: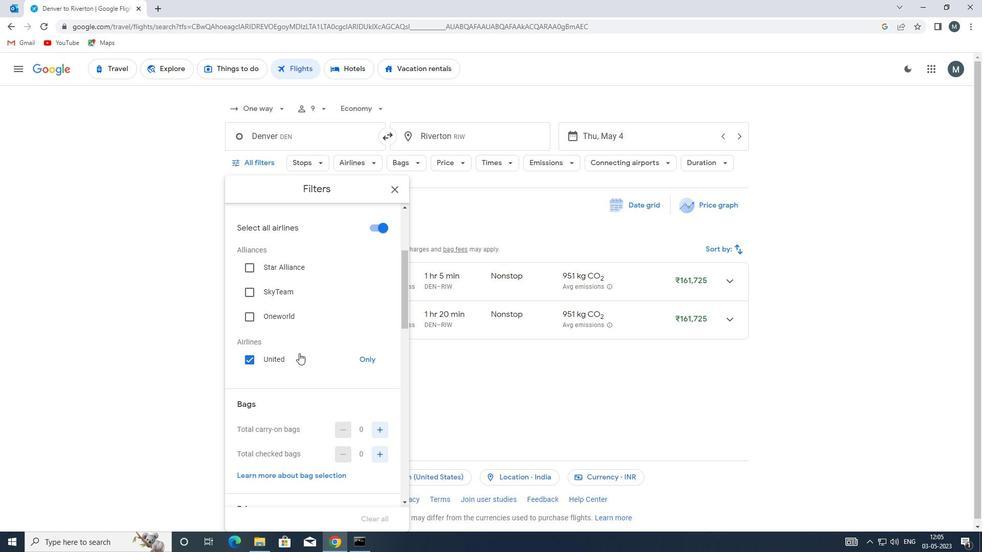 
Action: Mouse scrolled (301, 348) with delta (0, 0)
Screenshot: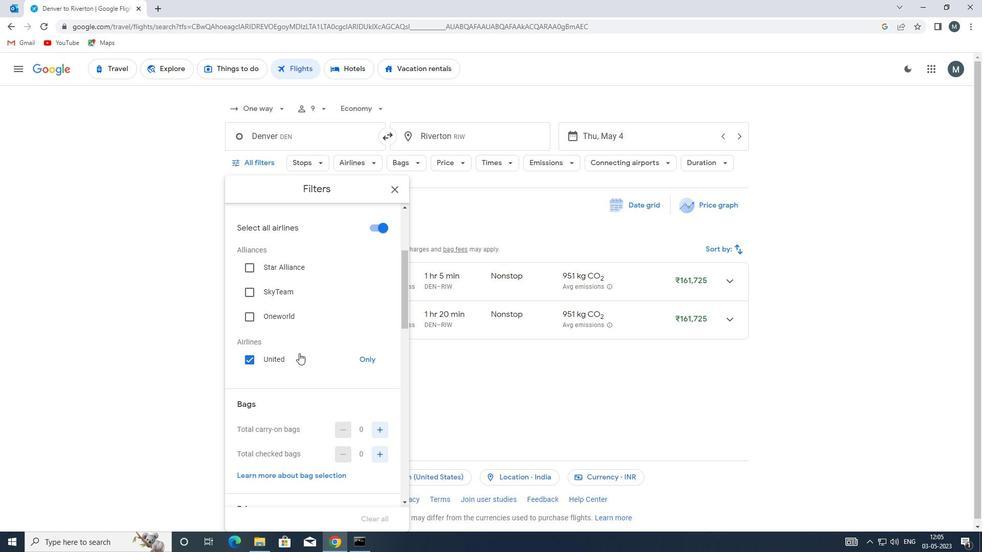 
Action: Mouse moved to (374, 404)
Screenshot: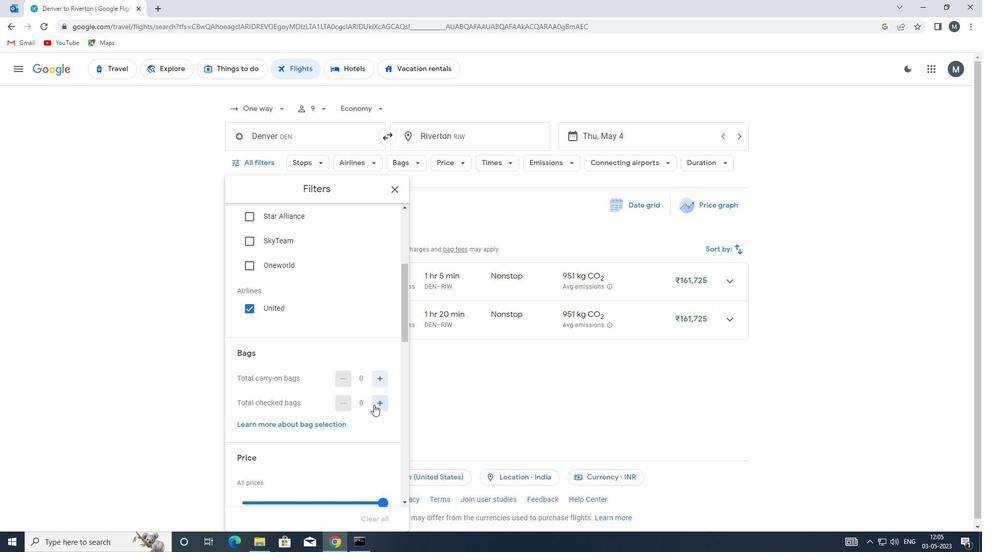
Action: Mouse pressed left at (374, 404)
Screenshot: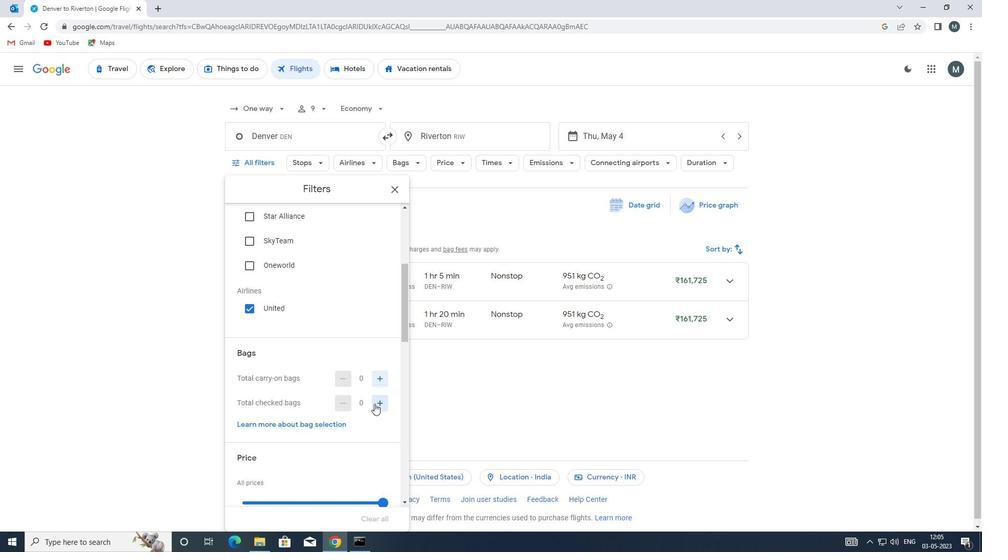 
Action: Mouse moved to (375, 404)
Screenshot: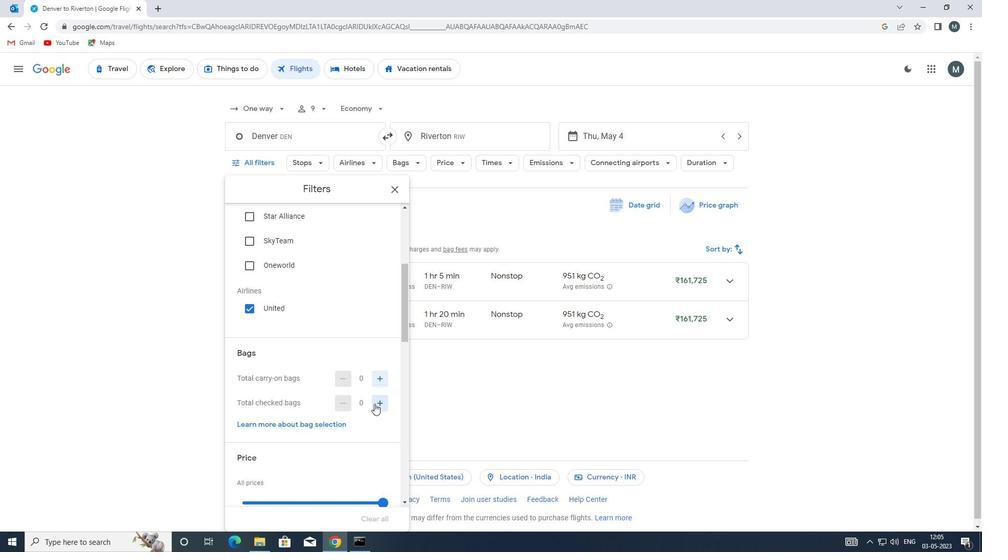 
Action: Mouse pressed left at (375, 404)
Screenshot: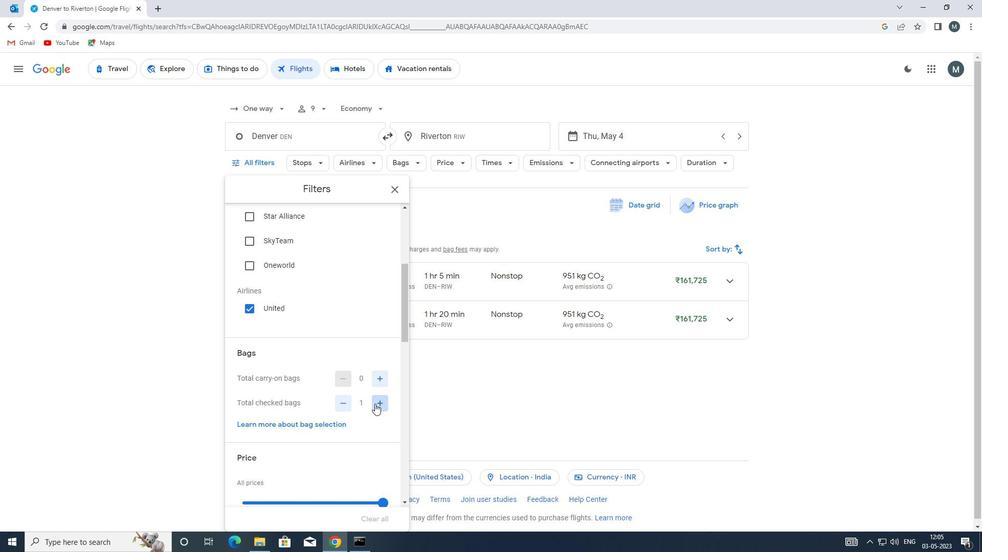 
Action: Mouse moved to (376, 402)
Screenshot: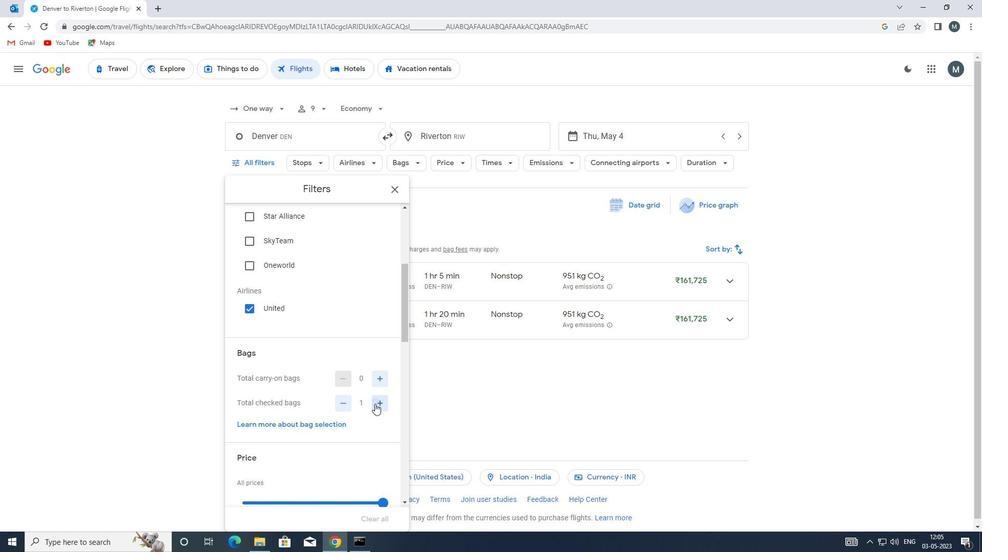 
Action: Mouse pressed left at (376, 402)
Screenshot: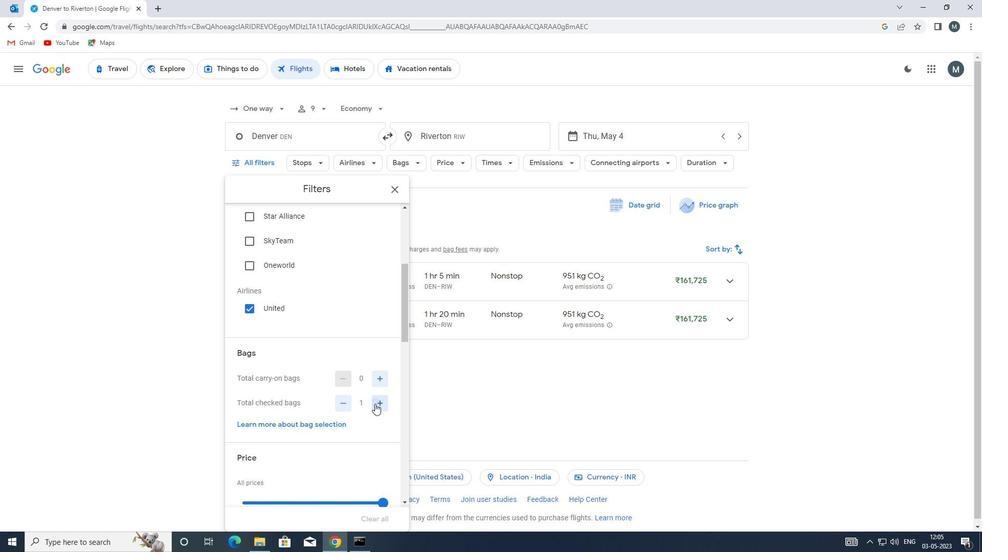 
Action: Mouse pressed left at (376, 402)
Screenshot: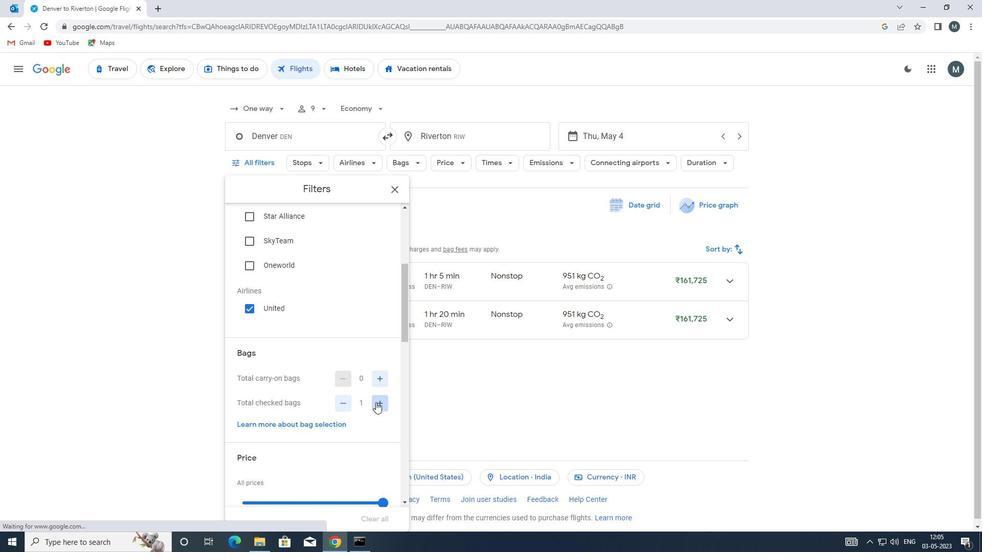 
Action: Mouse pressed left at (376, 402)
Screenshot: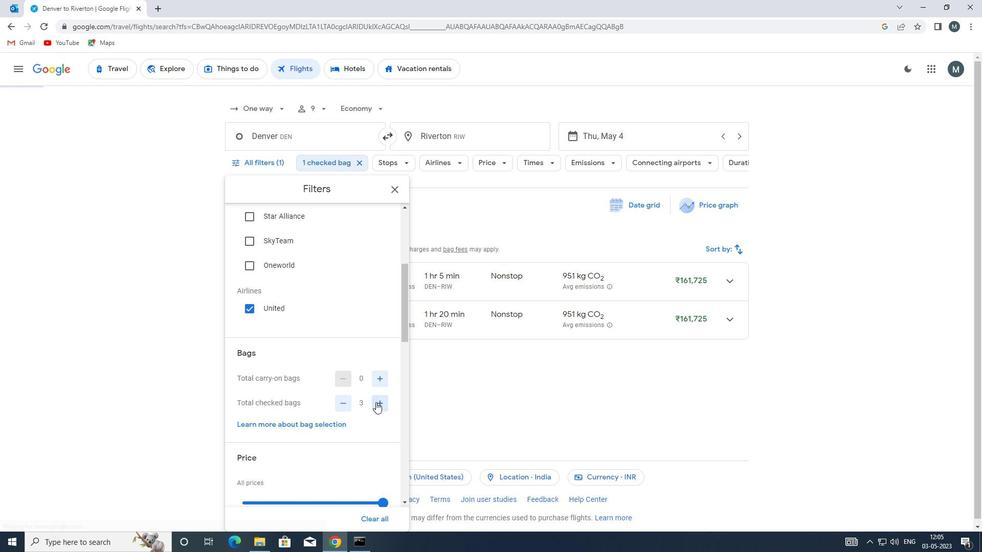 
Action: Mouse pressed left at (376, 402)
Screenshot: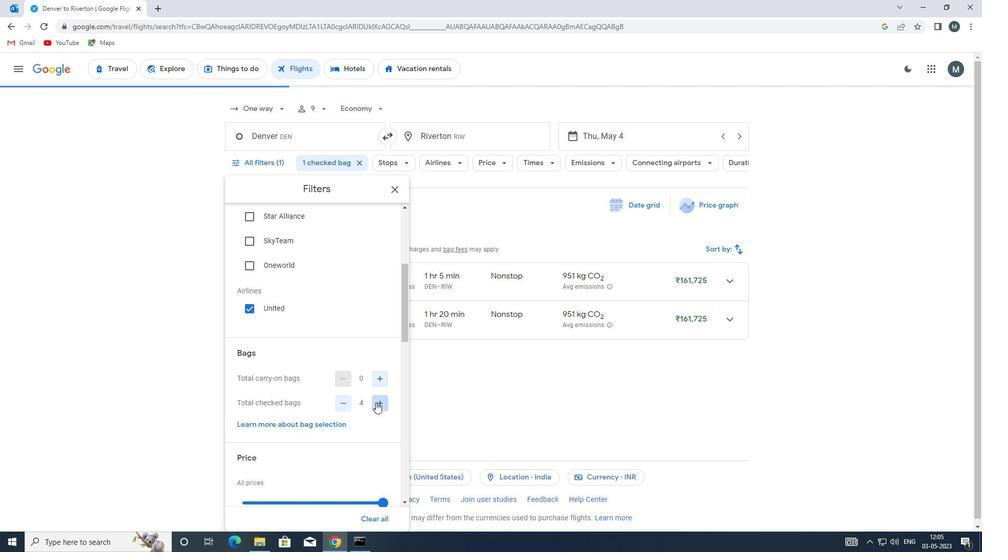 
Action: Mouse moved to (376, 402)
Screenshot: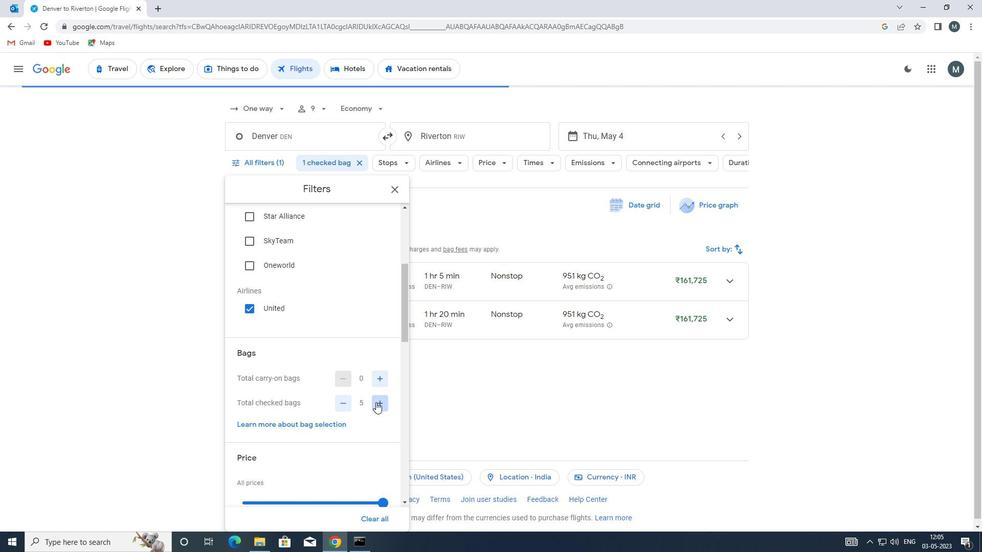 
Action: Mouse pressed left at (376, 402)
Screenshot: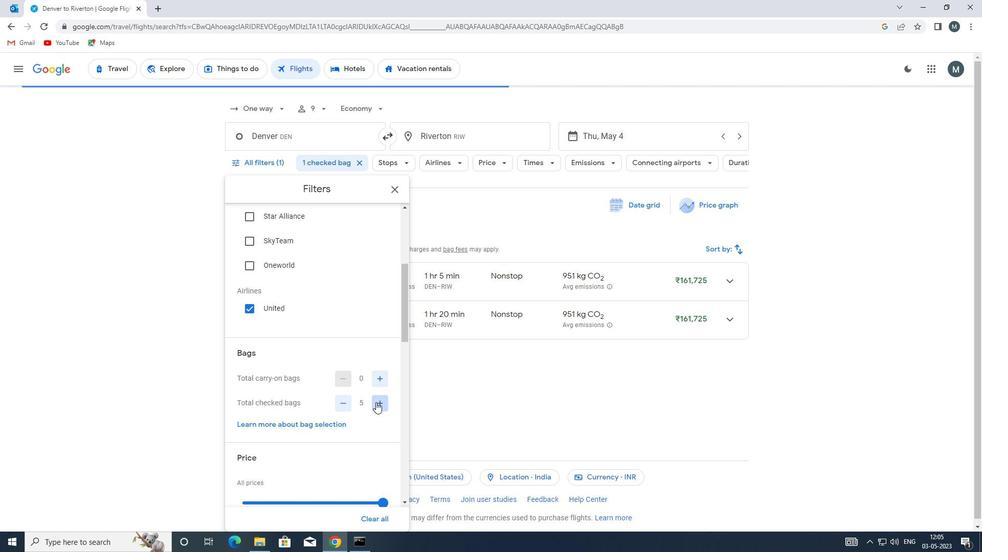 
Action: Mouse pressed left at (376, 402)
Screenshot: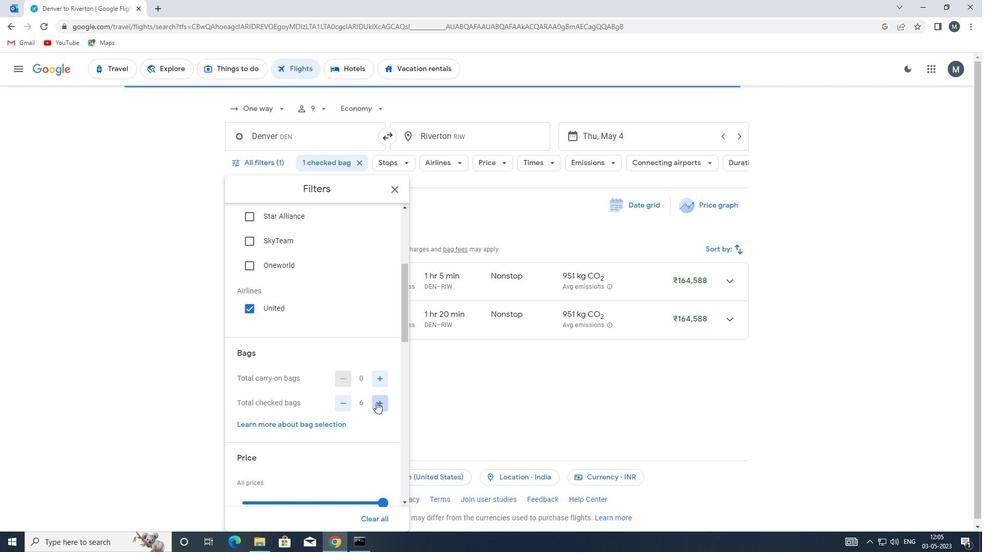 
Action: Mouse pressed left at (376, 402)
Screenshot: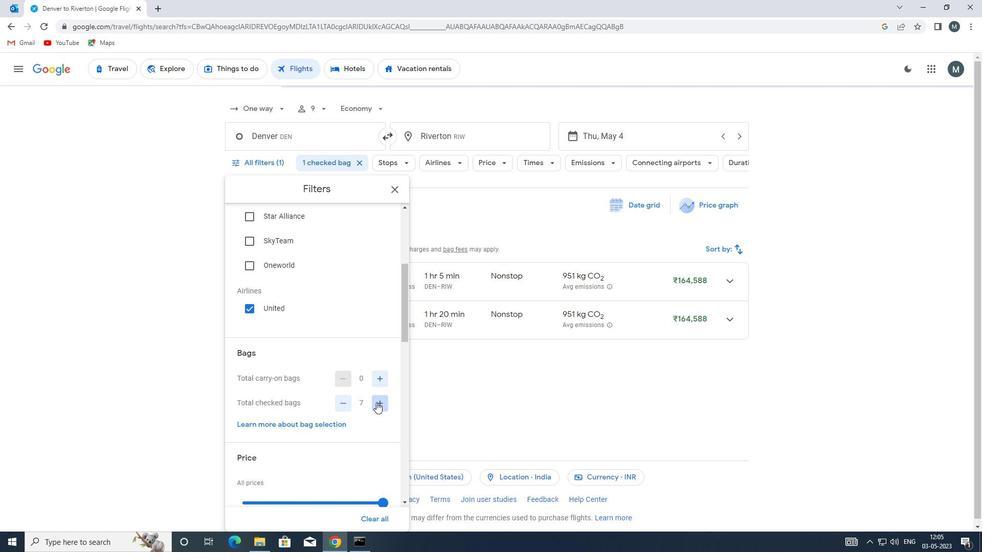 
Action: Mouse pressed left at (376, 402)
Screenshot: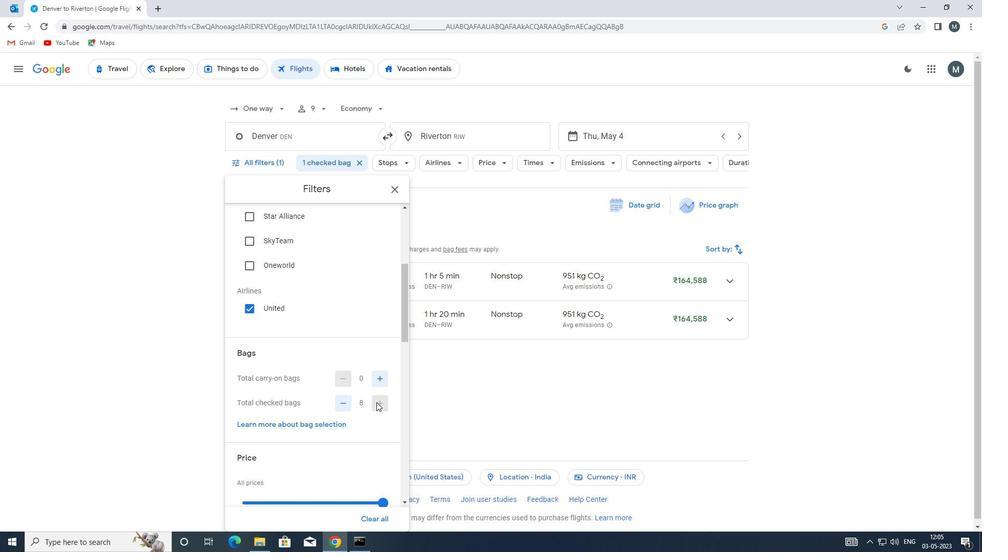 
Action: Mouse moved to (320, 371)
Screenshot: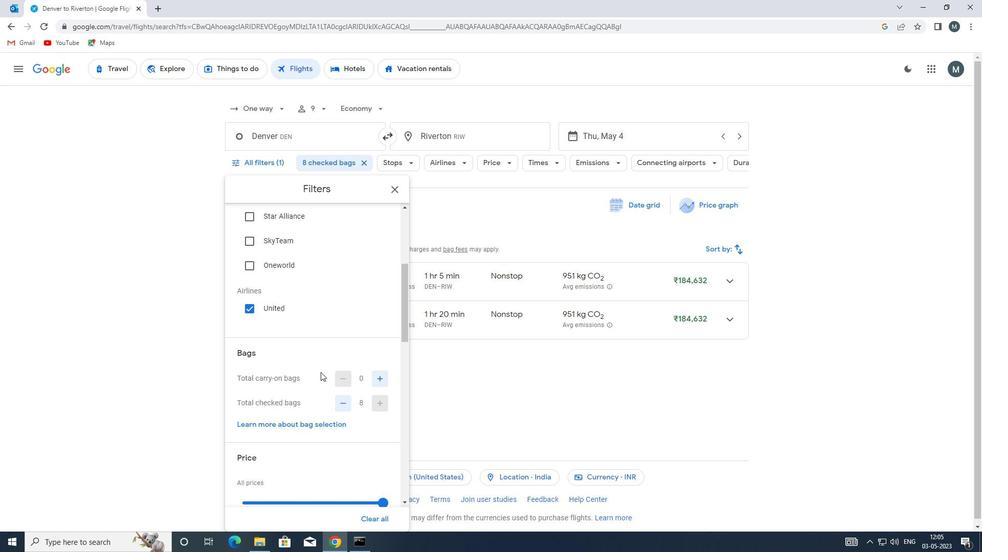 
Action: Mouse scrolled (320, 370) with delta (0, 0)
Screenshot: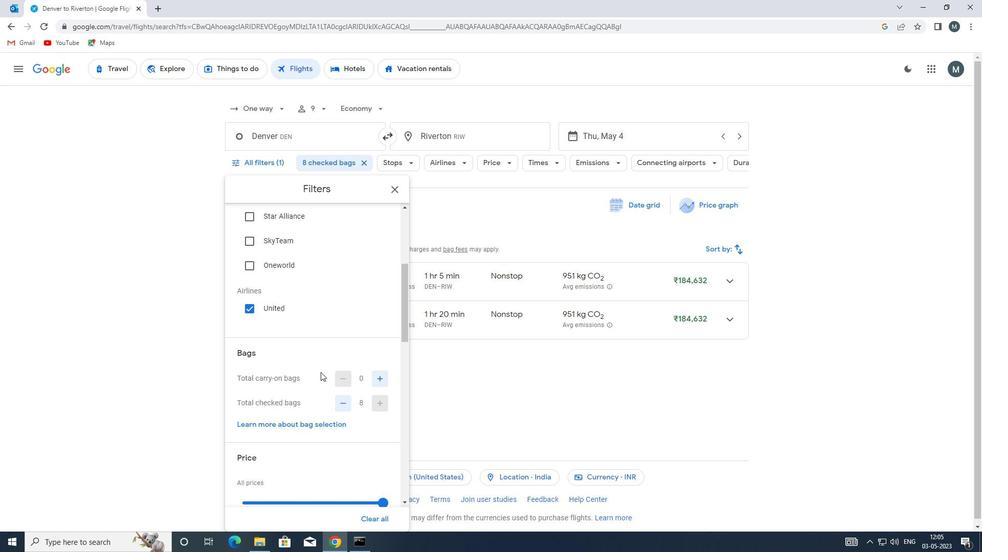 
Action: Mouse moved to (314, 393)
Screenshot: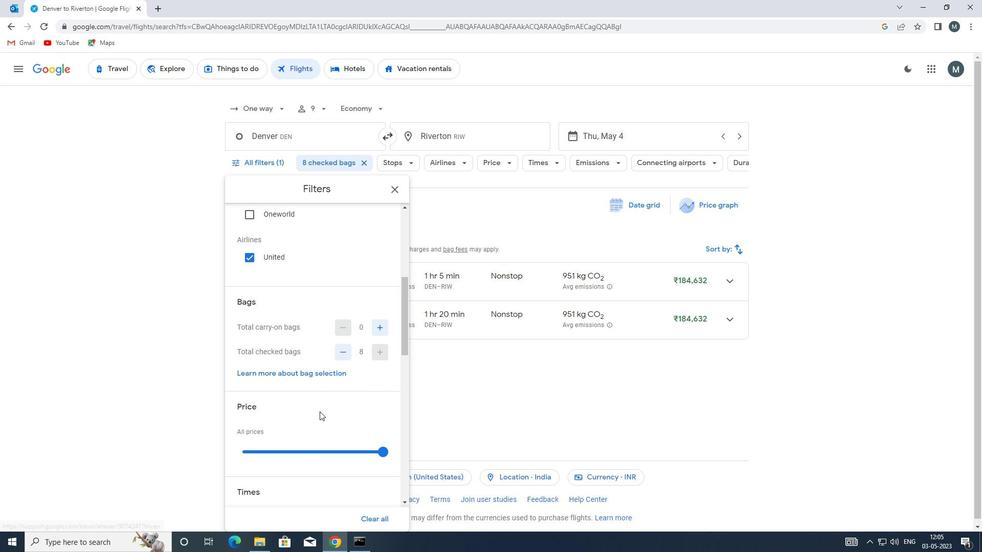 
Action: Mouse scrolled (314, 393) with delta (0, 0)
Screenshot: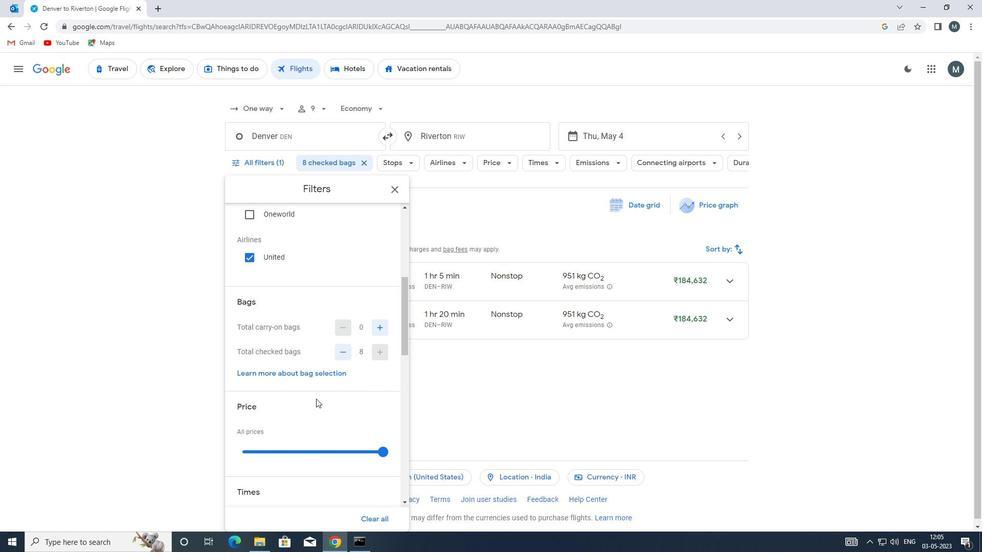
Action: Mouse moved to (313, 393)
Screenshot: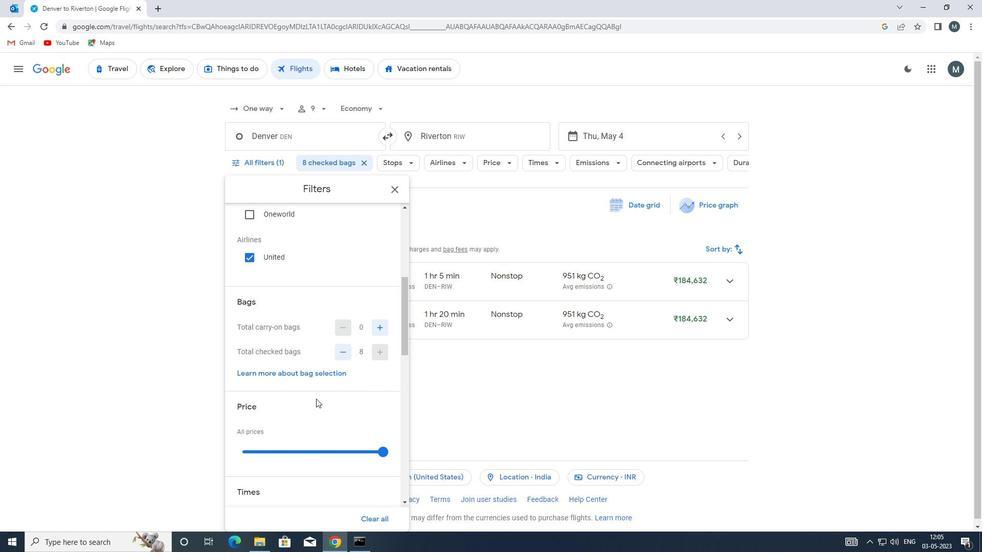 
Action: Mouse scrolled (313, 393) with delta (0, 0)
Screenshot: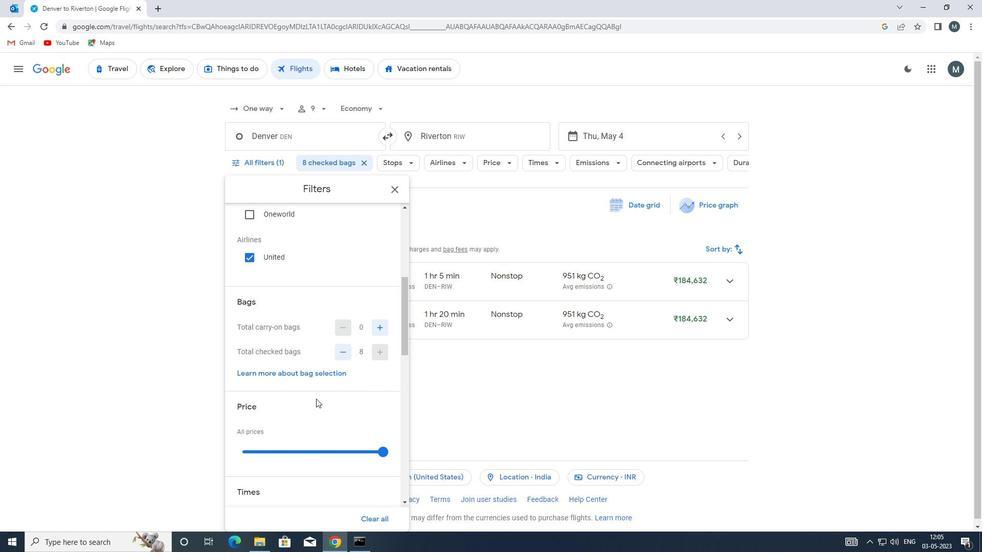 
Action: Mouse moved to (306, 349)
Screenshot: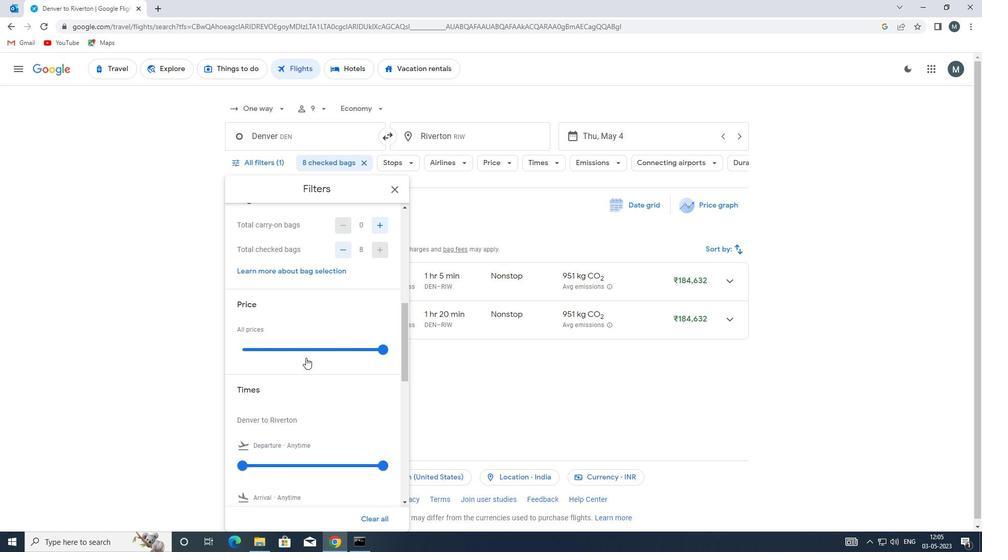 
Action: Mouse pressed left at (306, 349)
Screenshot: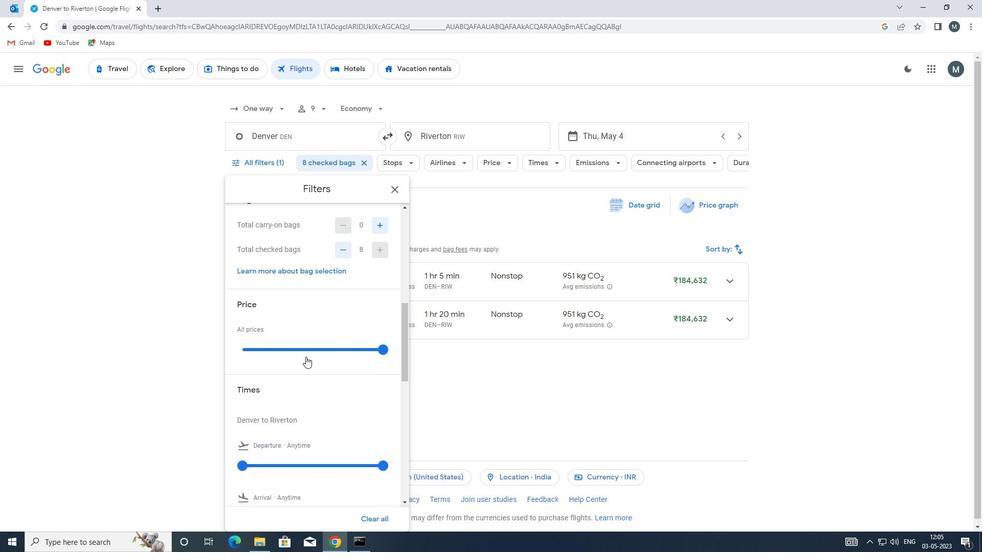 
Action: Mouse moved to (297, 348)
Screenshot: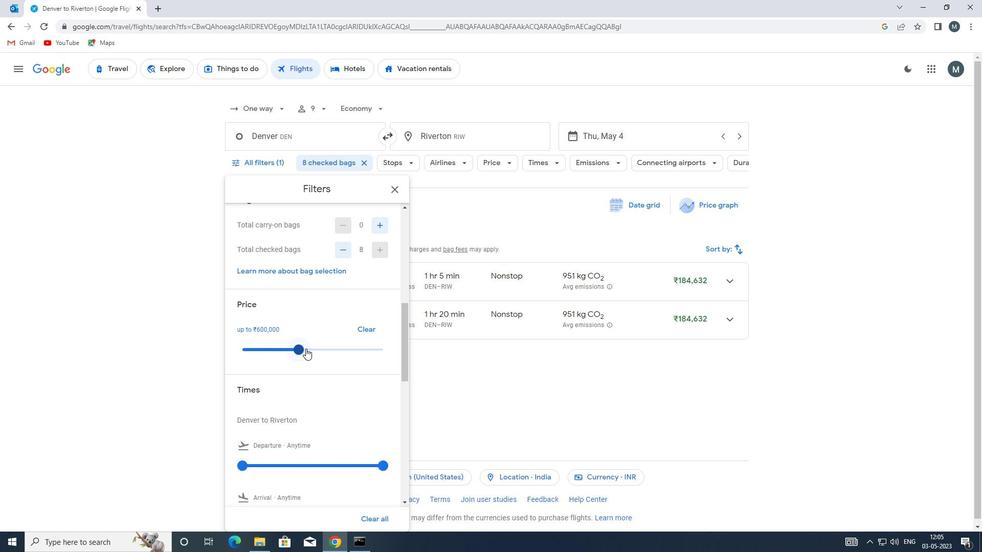 
Action: Mouse pressed left at (297, 348)
Screenshot: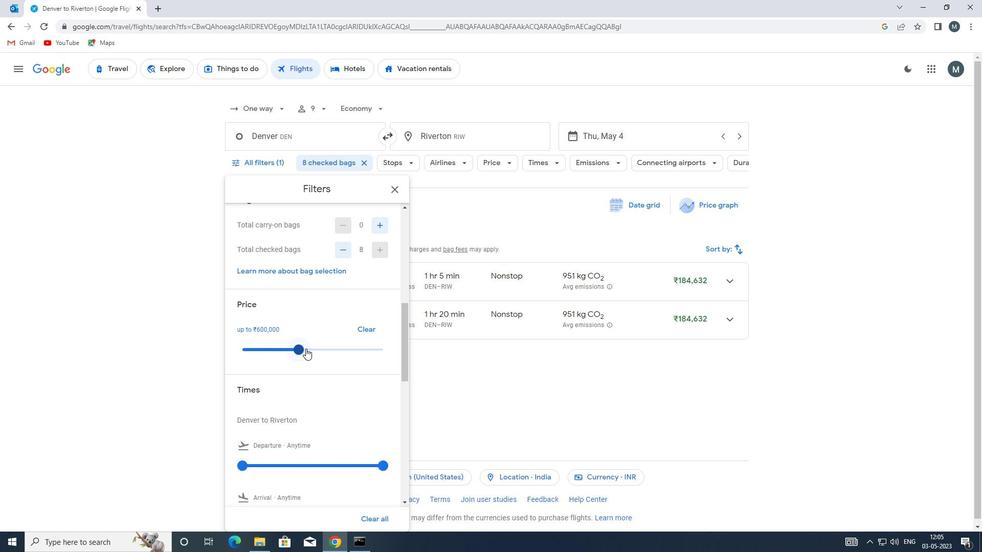 
Action: Mouse moved to (274, 344)
Screenshot: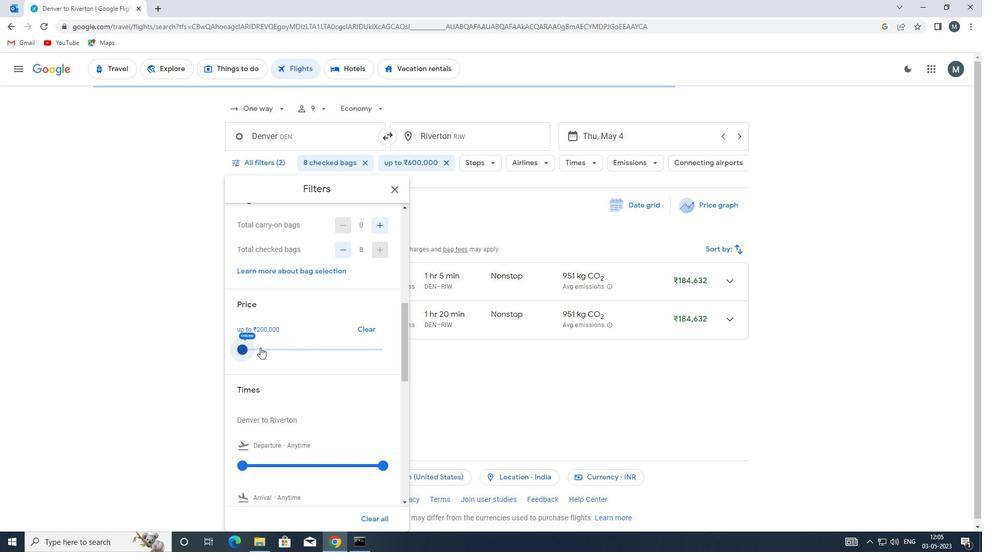 
Action: Mouse scrolled (274, 344) with delta (0, 0)
Screenshot: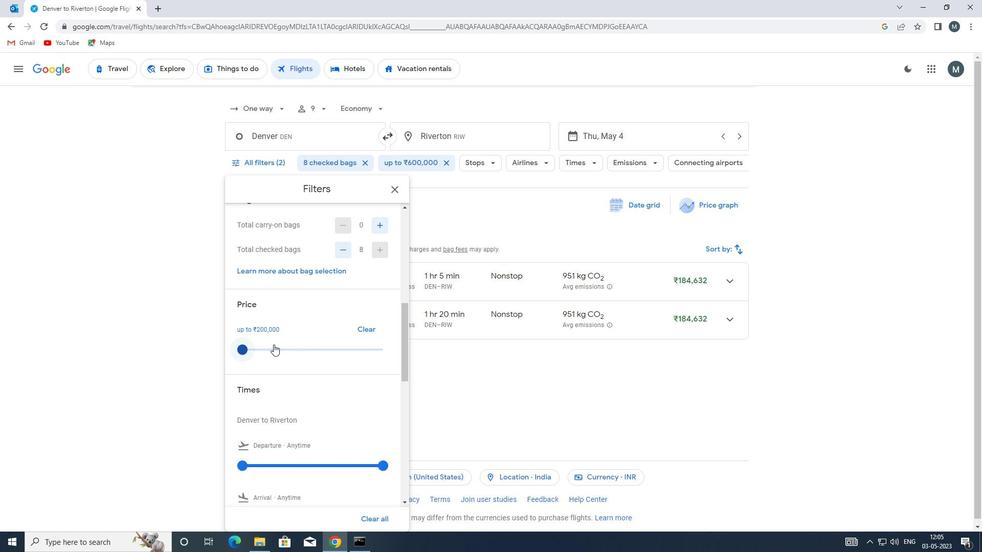 
Action: Mouse moved to (274, 344)
Screenshot: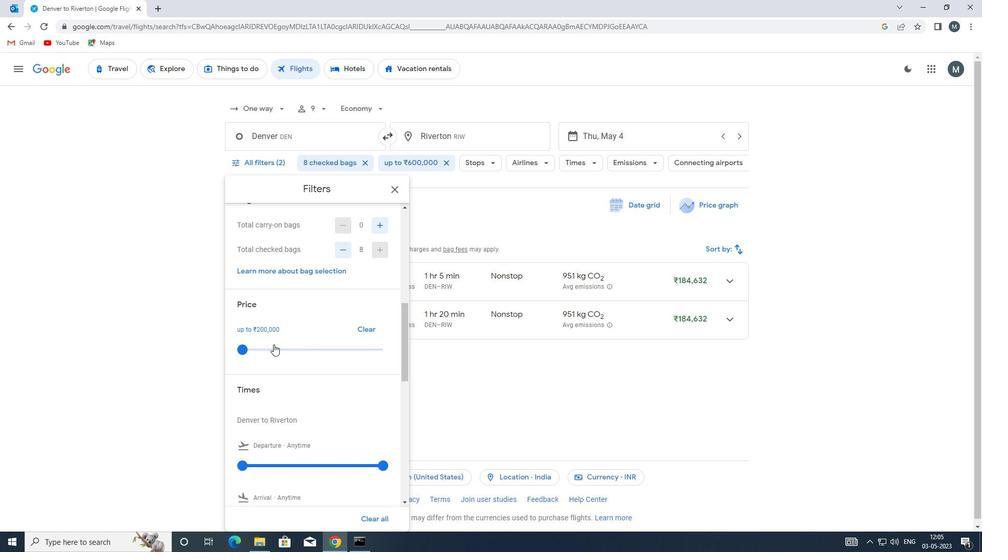 
Action: Mouse scrolled (274, 344) with delta (0, 0)
Screenshot: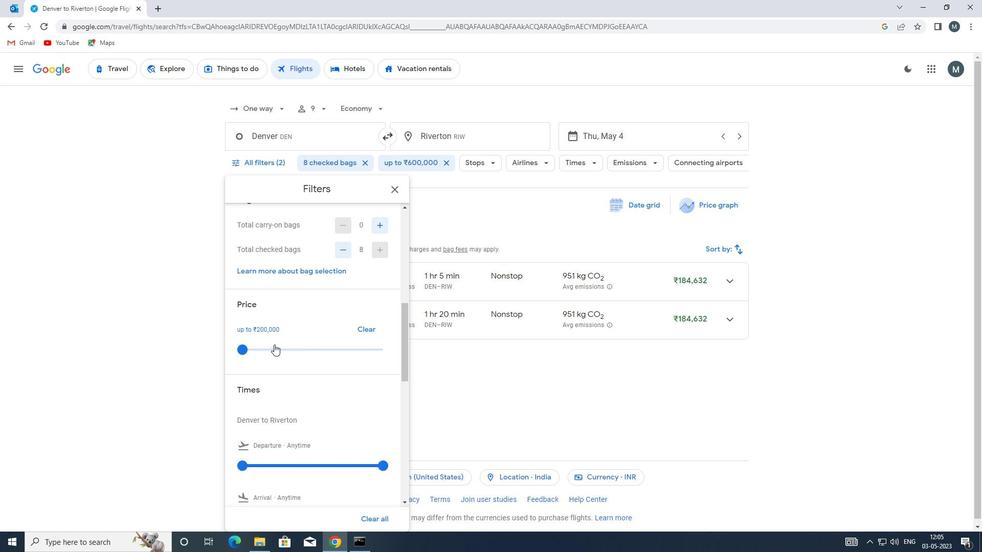
Action: Mouse moved to (282, 334)
Screenshot: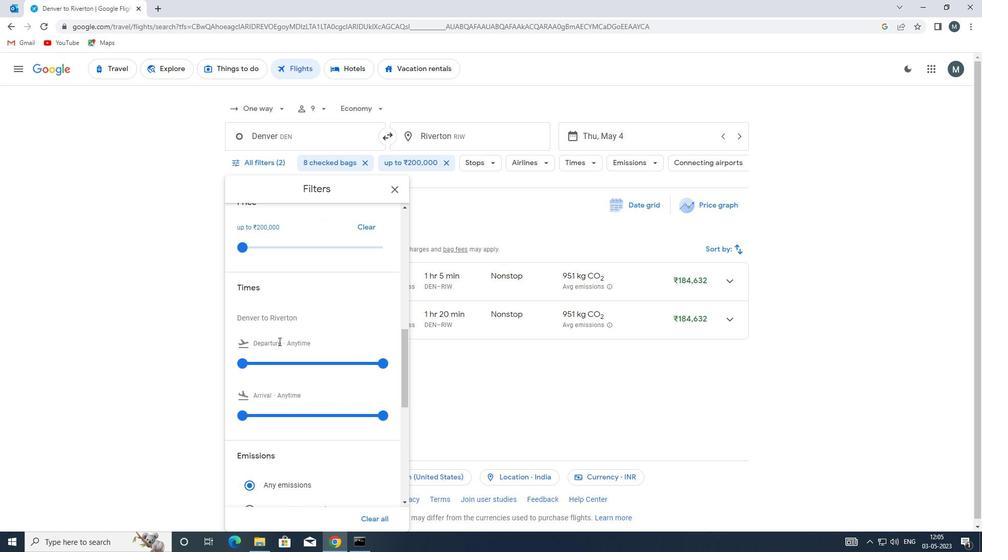 
Action: Mouse scrolled (282, 334) with delta (0, 0)
Screenshot: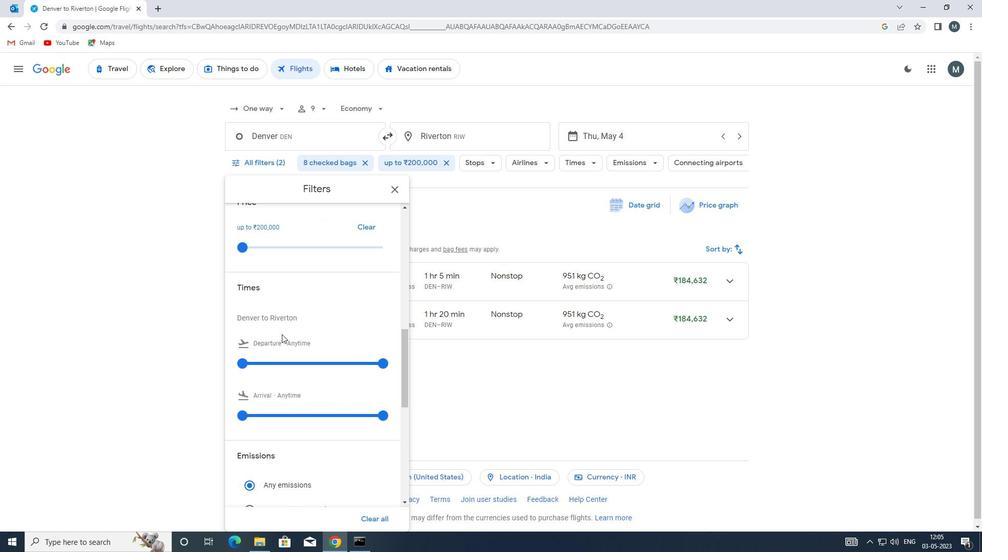 
Action: Mouse scrolled (282, 334) with delta (0, 0)
Screenshot: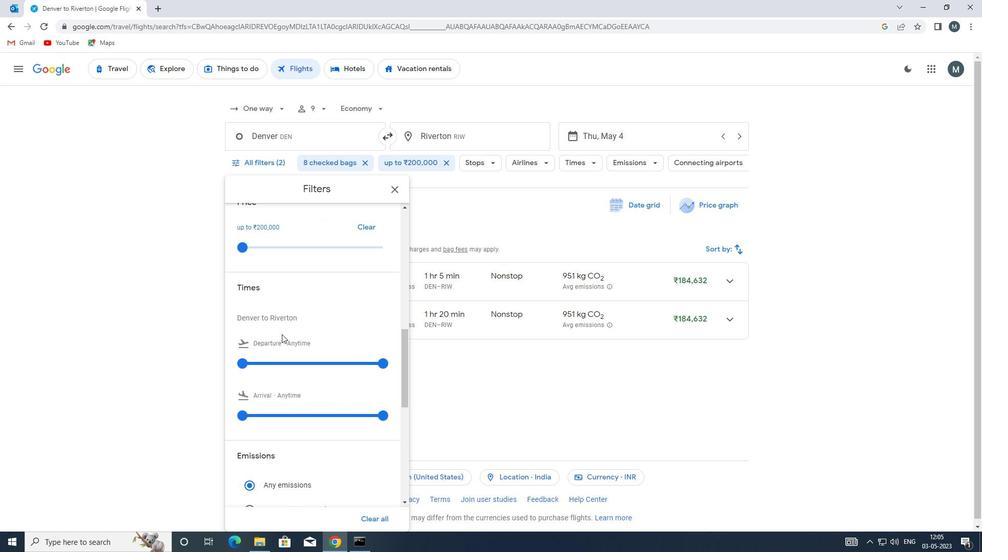 
Action: Mouse scrolled (282, 335) with delta (0, 0)
Screenshot: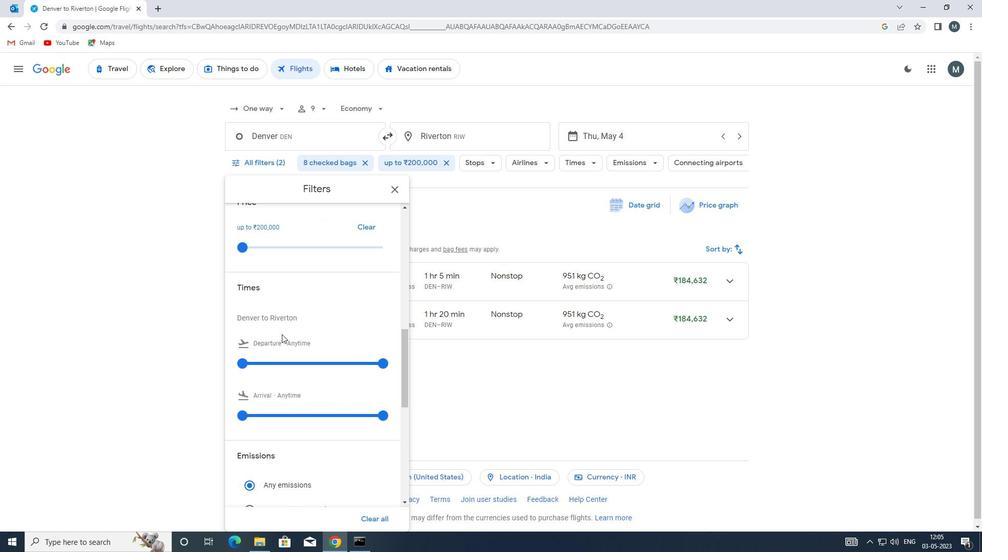 
Action: Mouse moved to (242, 307)
Screenshot: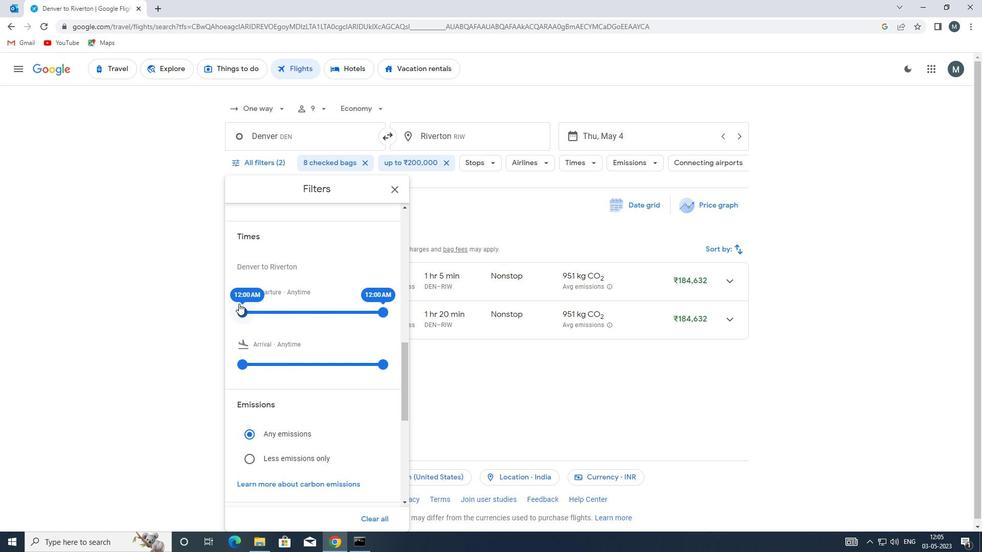
Action: Mouse pressed left at (242, 307)
Screenshot: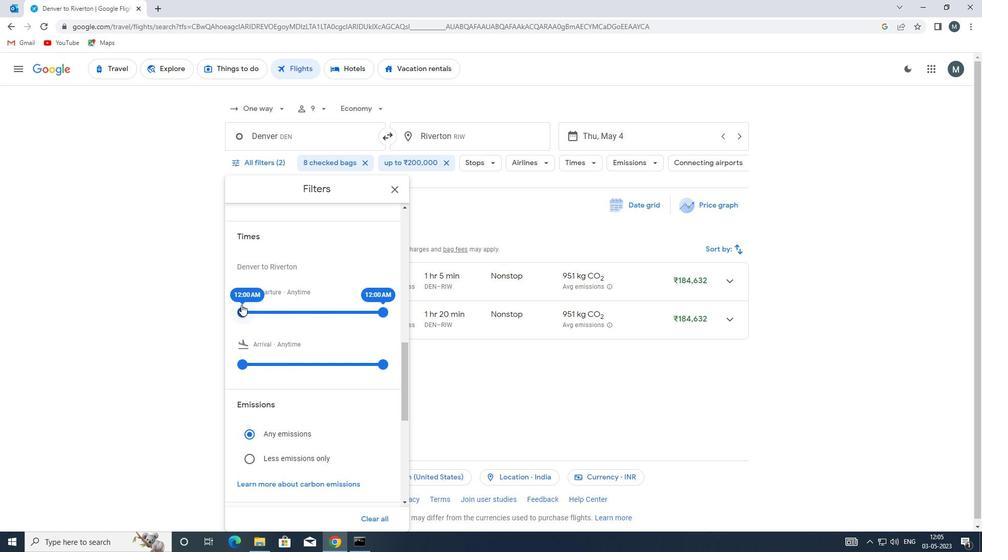 
Action: Mouse moved to (379, 309)
Screenshot: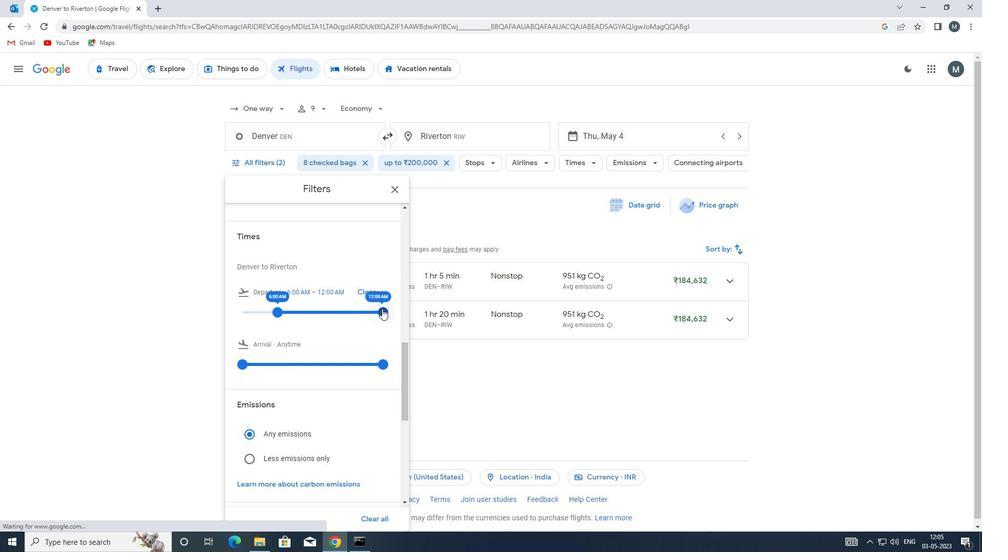 
Action: Mouse pressed left at (379, 309)
Screenshot: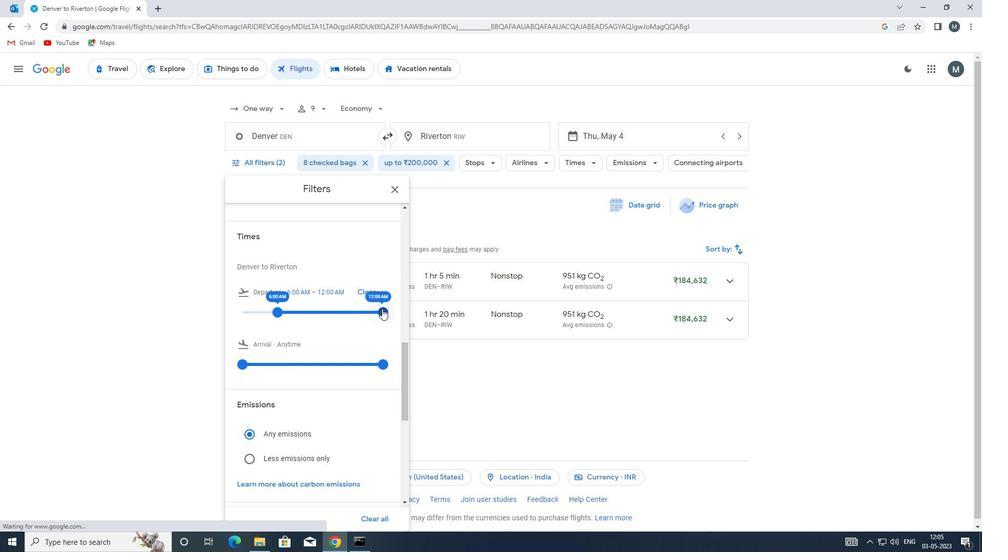 
Action: Mouse moved to (302, 299)
Screenshot: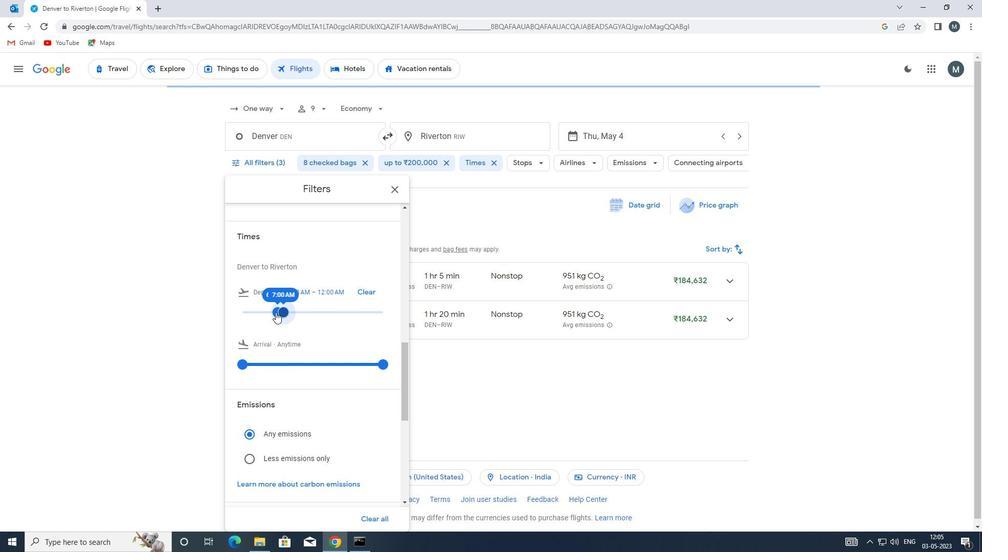 
Action: Mouse scrolled (302, 298) with delta (0, 0)
Screenshot: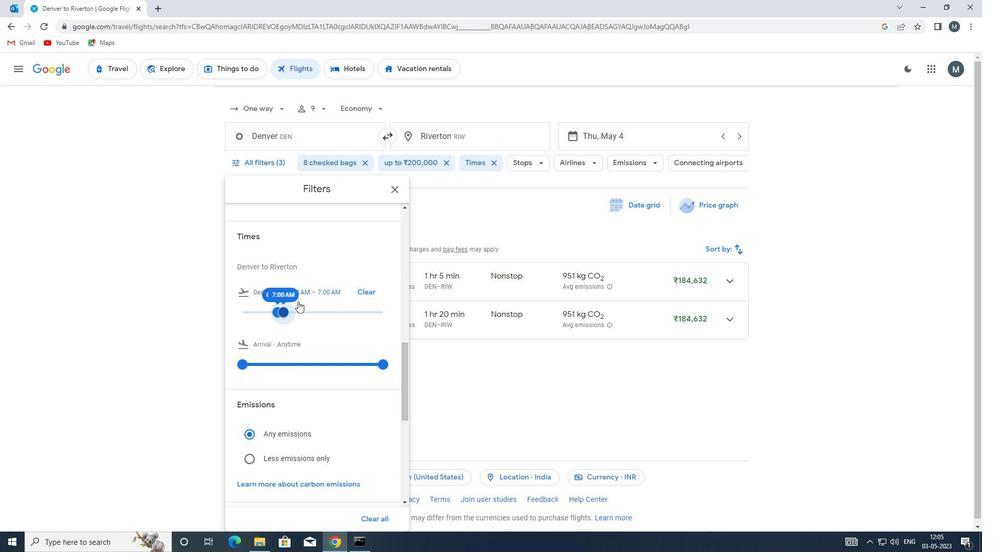 
Action: Mouse scrolled (302, 298) with delta (0, 0)
Screenshot: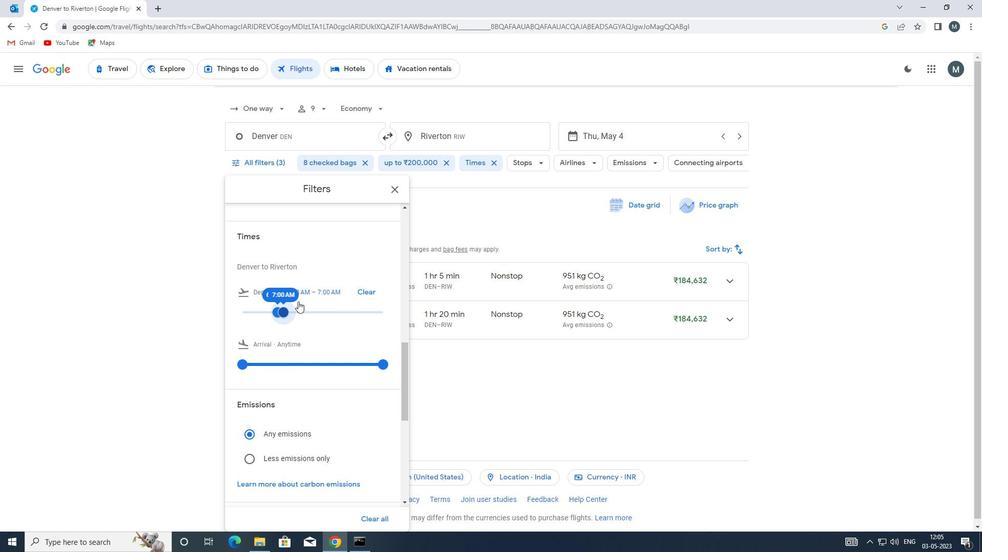 
Action: Mouse moved to (395, 188)
Screenshot: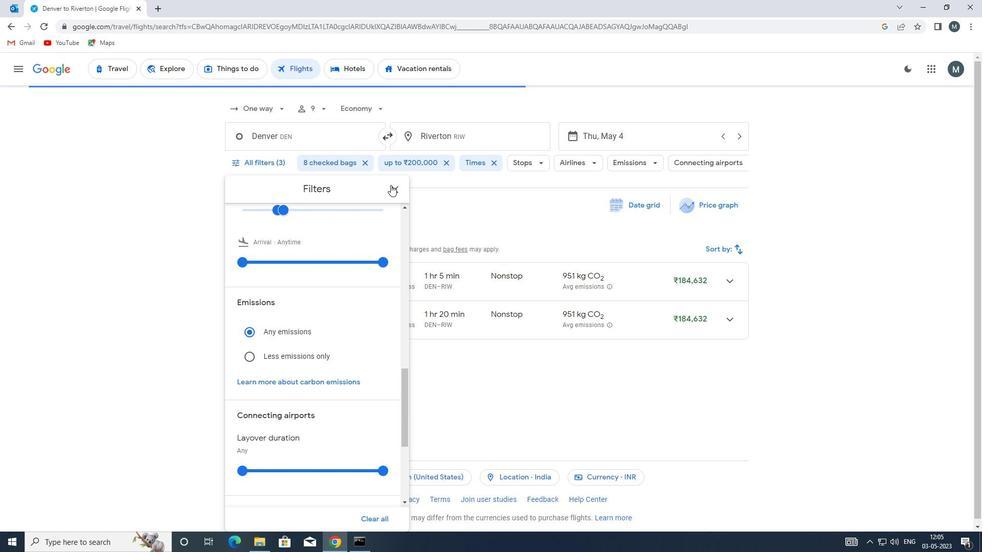 
Action: Mouse pressed left at (395, 188)
Screenshot: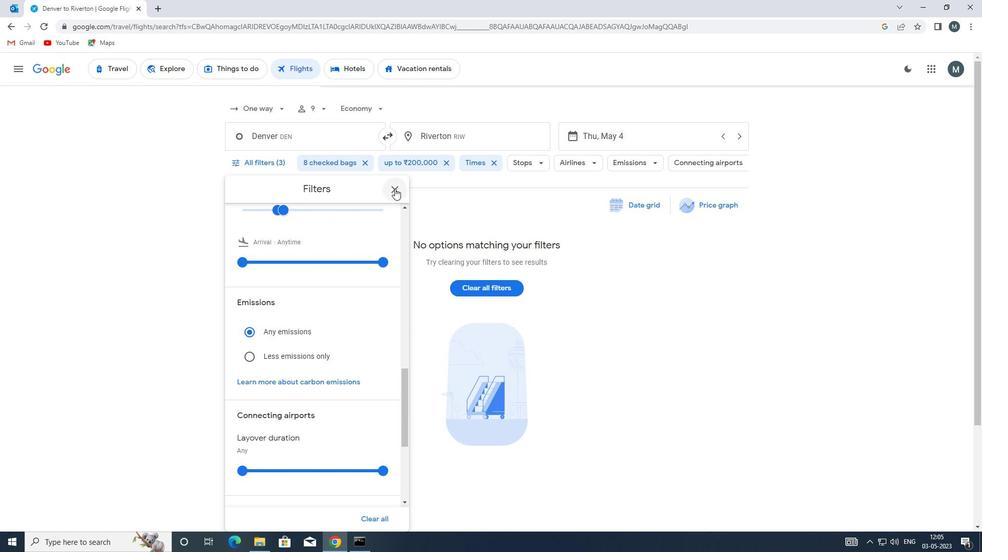 
